 Task: Find connections with filter location Draa Ben Khedda with filter topic #Businessownerwith filter profile language French with filter current company Tata Play Ltd with filter school Veer Surendra Sai University Of Technology ( Formerly UCE ), Burla with filter industry Office Administration with filter service category Computer Repair with filter keywords title Electrical Engineer
Action: Mouse moved to (541, 74)
Screenshot: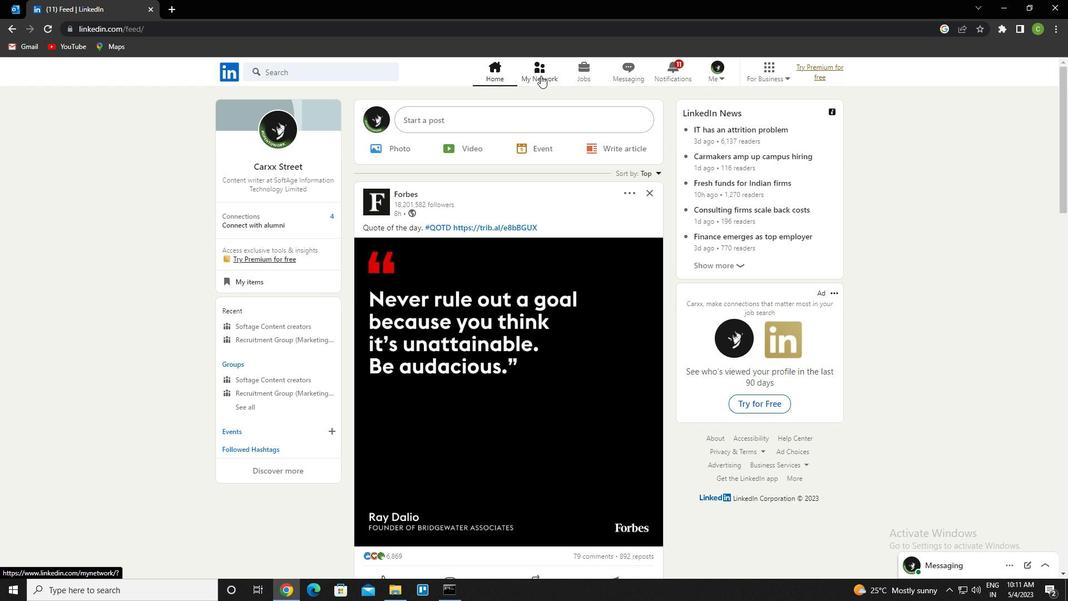 
Action: Mouse pressed left at (541, 74)
Screenshot: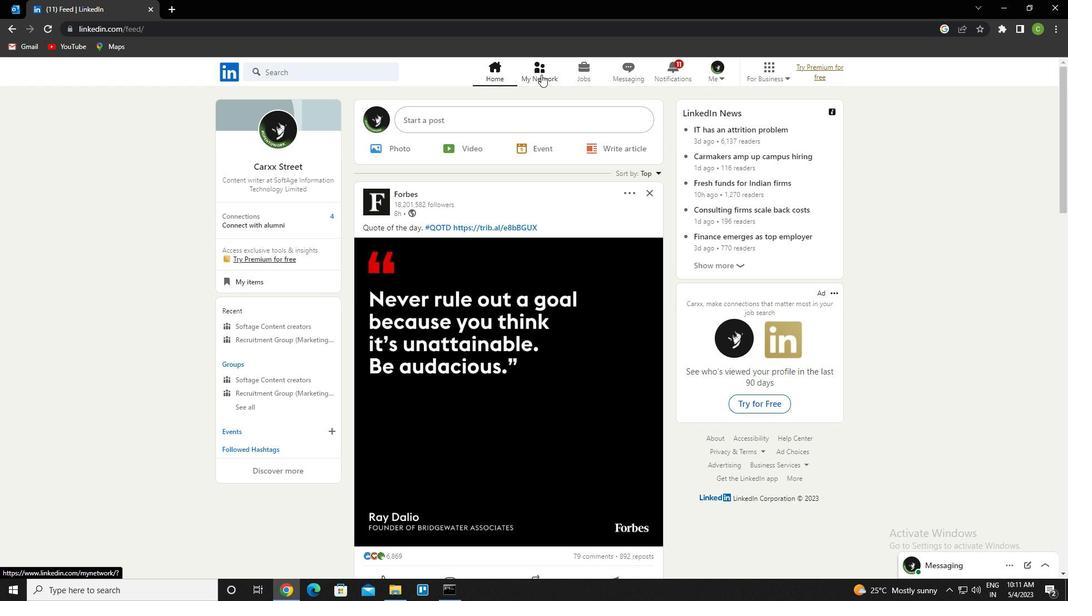 
Action: Mouse moved to (334, 139)
Screenshot: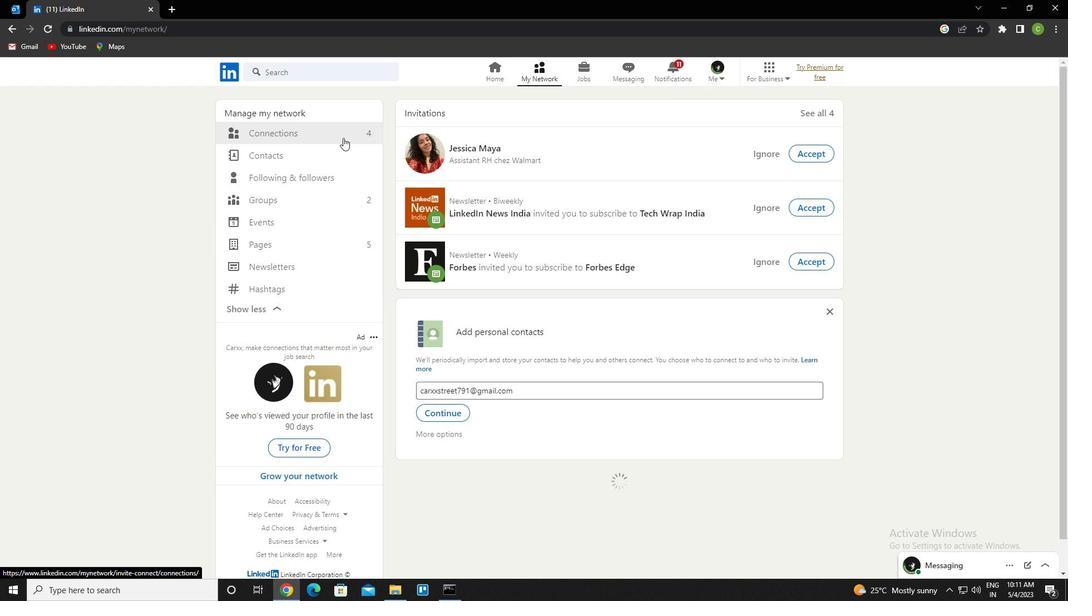 
Action: Mouse pressed left at (334, 139)
Screenshot: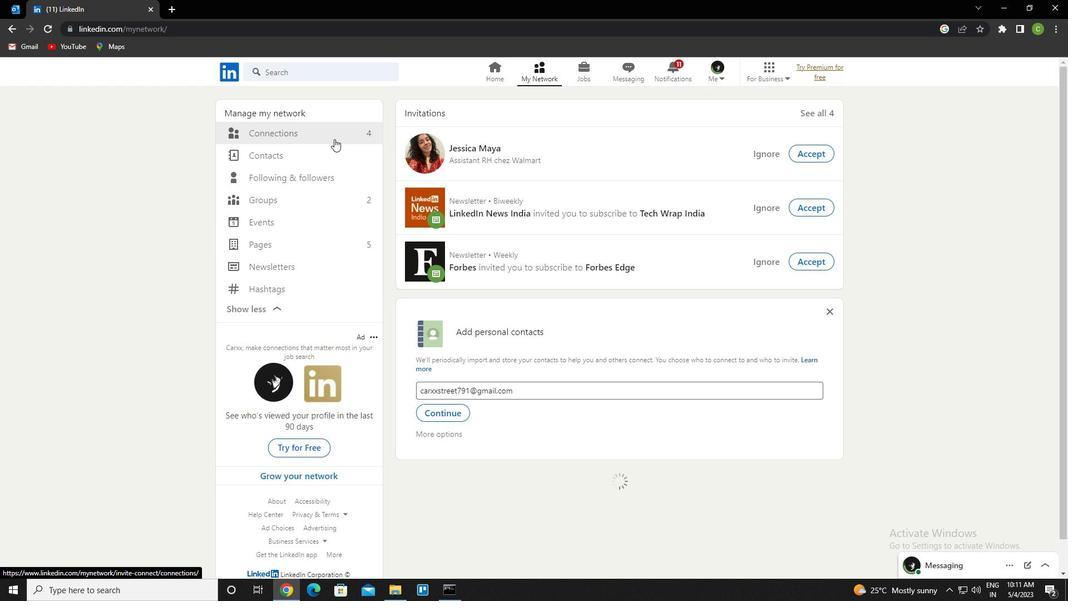 
Action: Mouse moved to (621, 134)
Screenshot: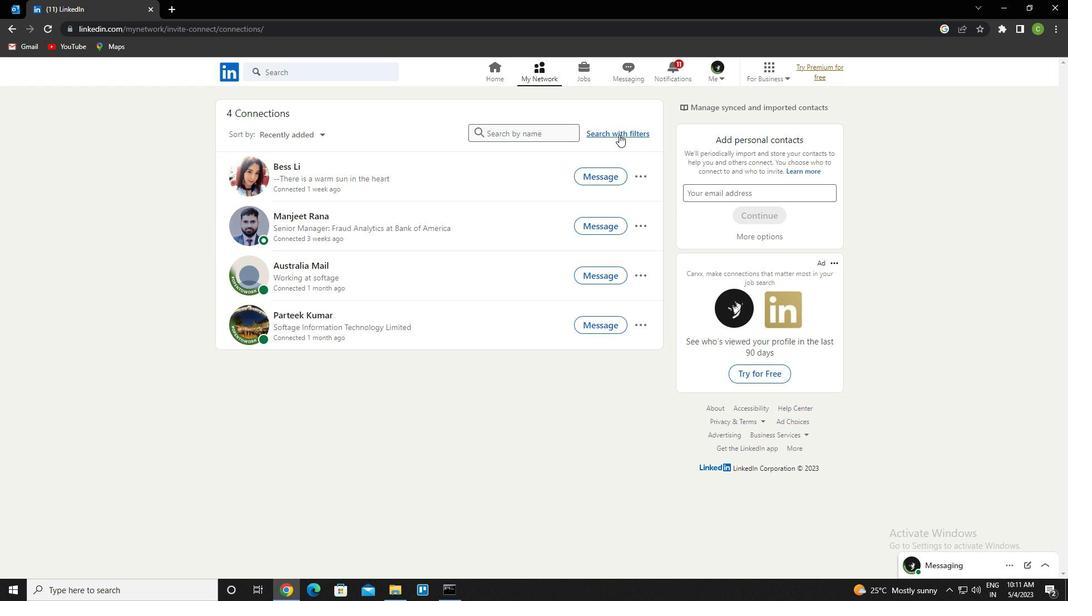 
Action: Mouse pressed left at (621, 134)
Screenshot: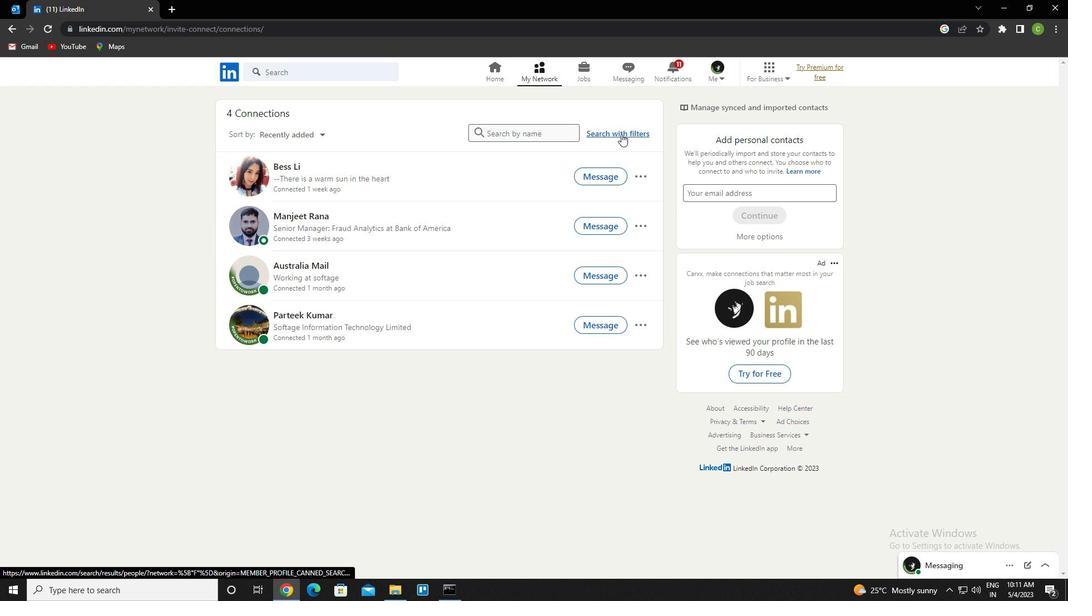 
Action: Mouse moved to (577, 105)
Screenshot: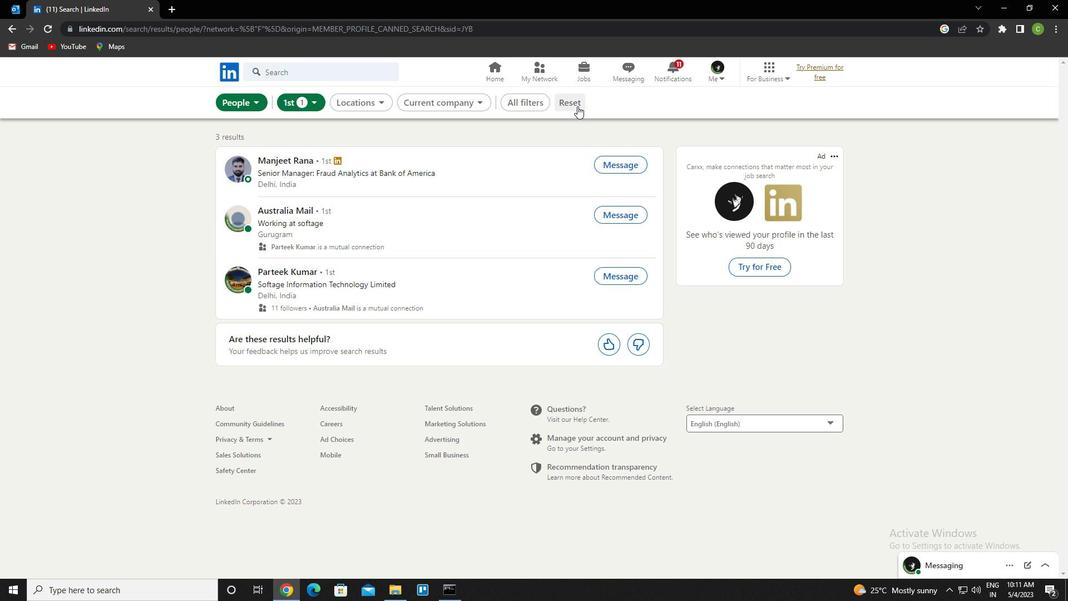 
Action: Mouse pressed left at (577, 105)
Screenshot: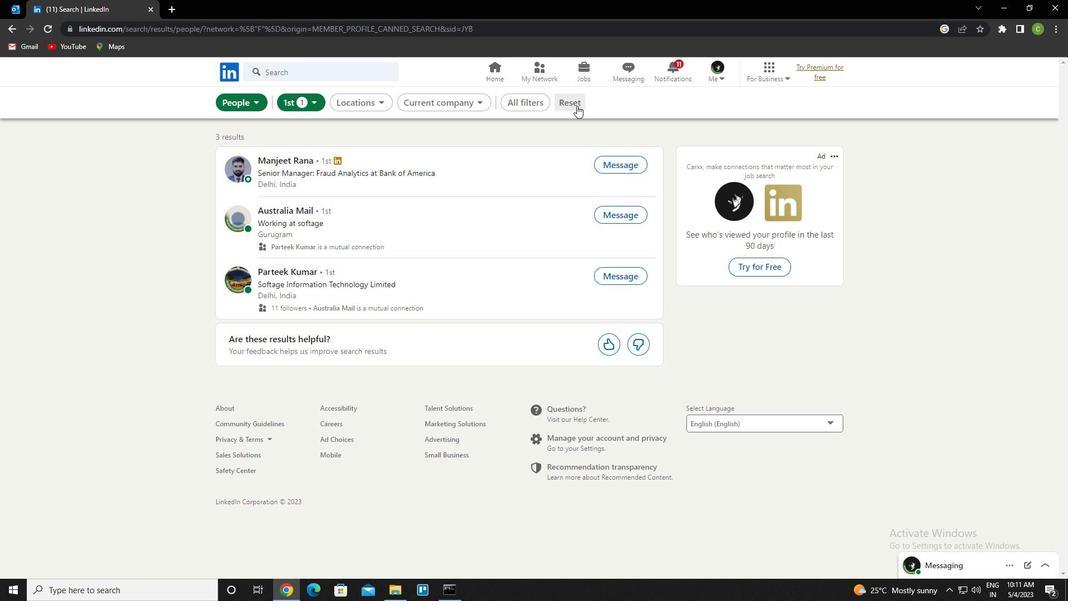 
Action: Mouse moved to (562, 105)
Screenshot: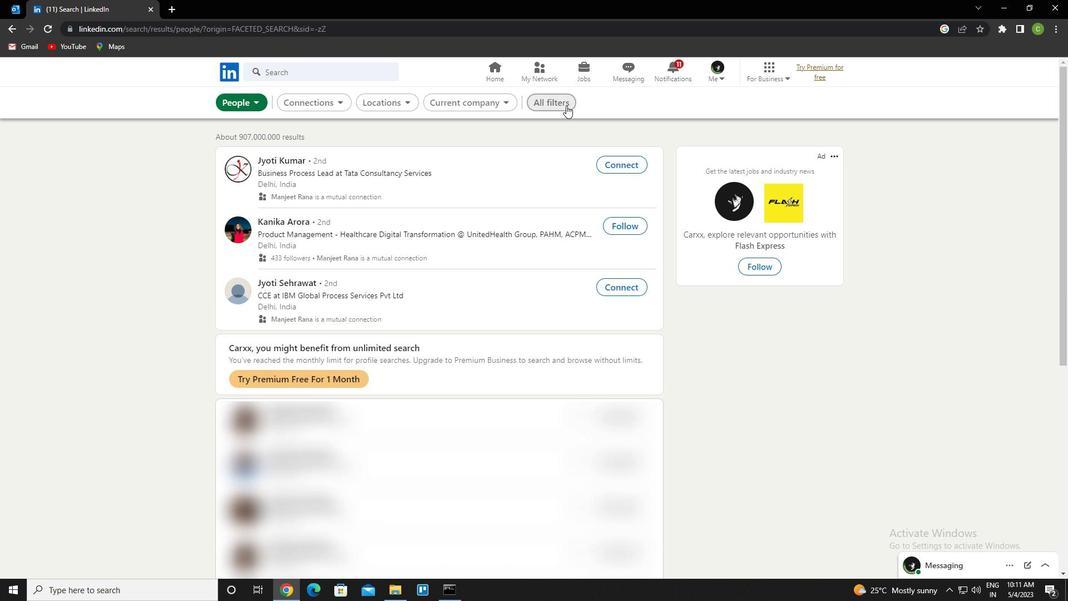 
Action: Mouse pressed left at (562, 105)
Screenshot: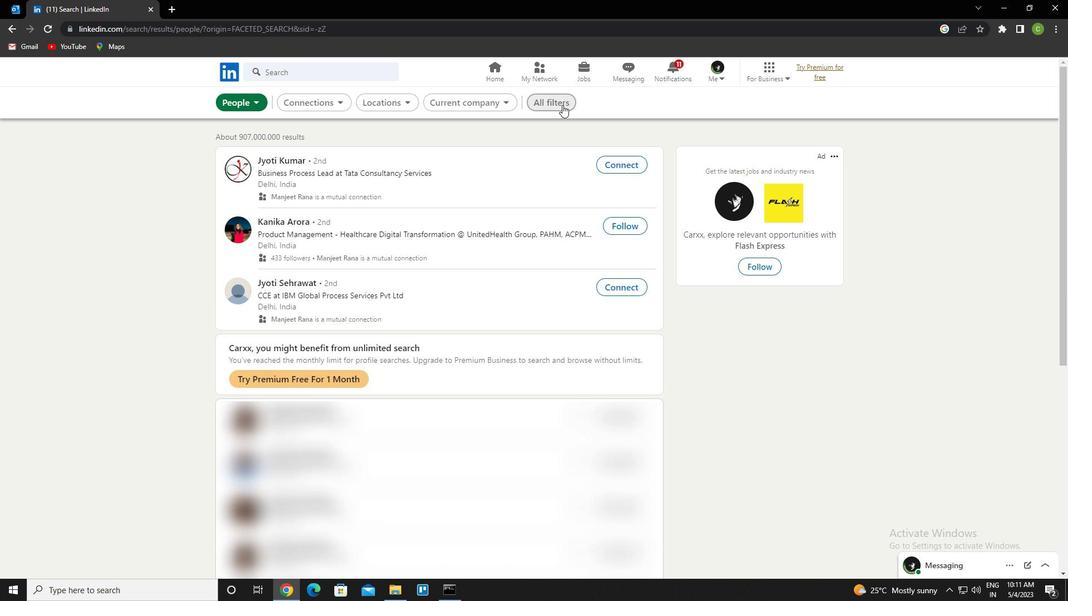 
Action: Mouse moved to (887, 298)
Screenshot: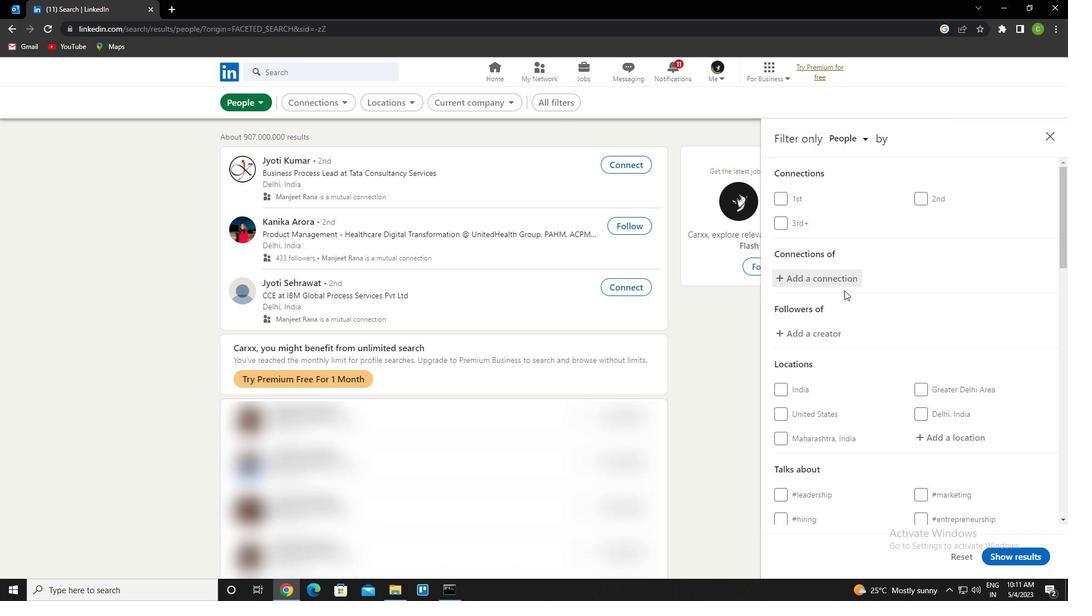 
Action: Mouse scrolled (887, 298) with delta (0, 0)
Screenshot: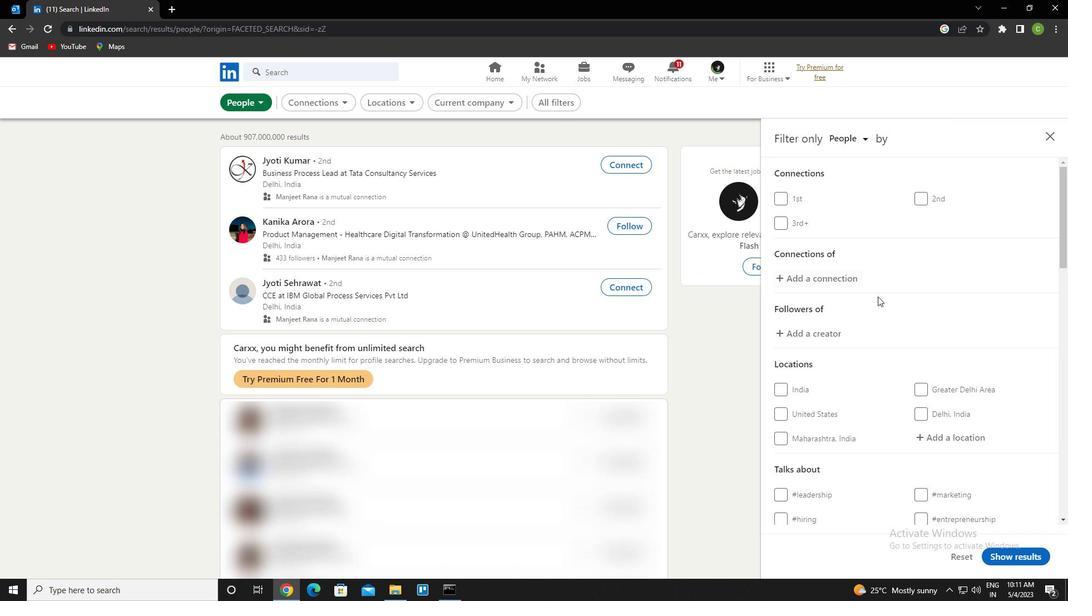 
Action: Mouse scrolled (887, 298) with delta (0, 0)
Screenshot: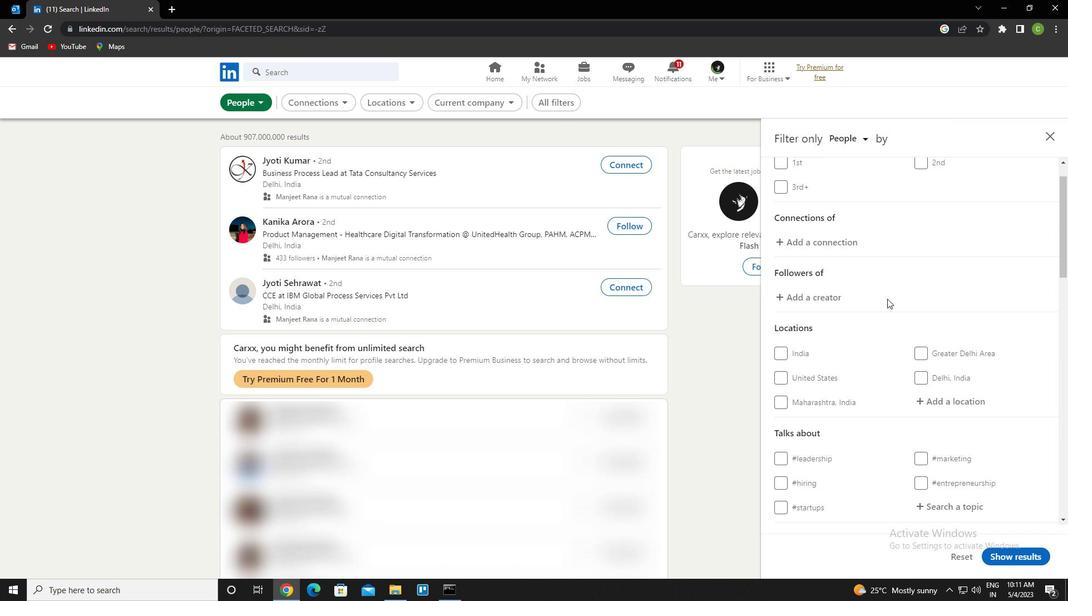 
Action: Mouse moved to (945, 328)
Screenshot: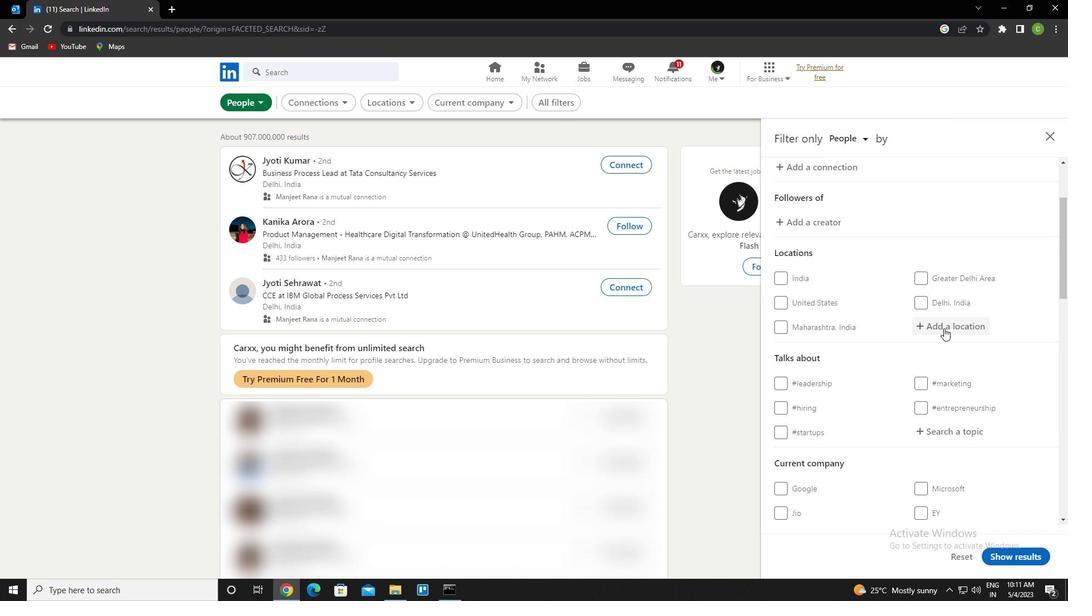 
Action: Mouse pressed left at (945, 328)
Screenshot: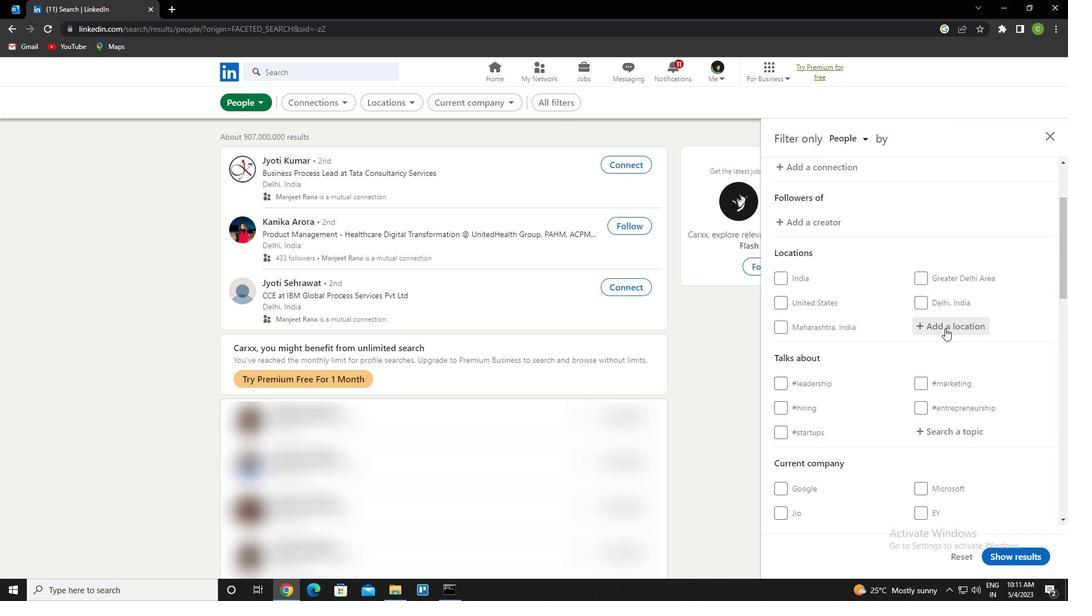 
Action: Key pressed <Key.caps_lock>
Screenshot: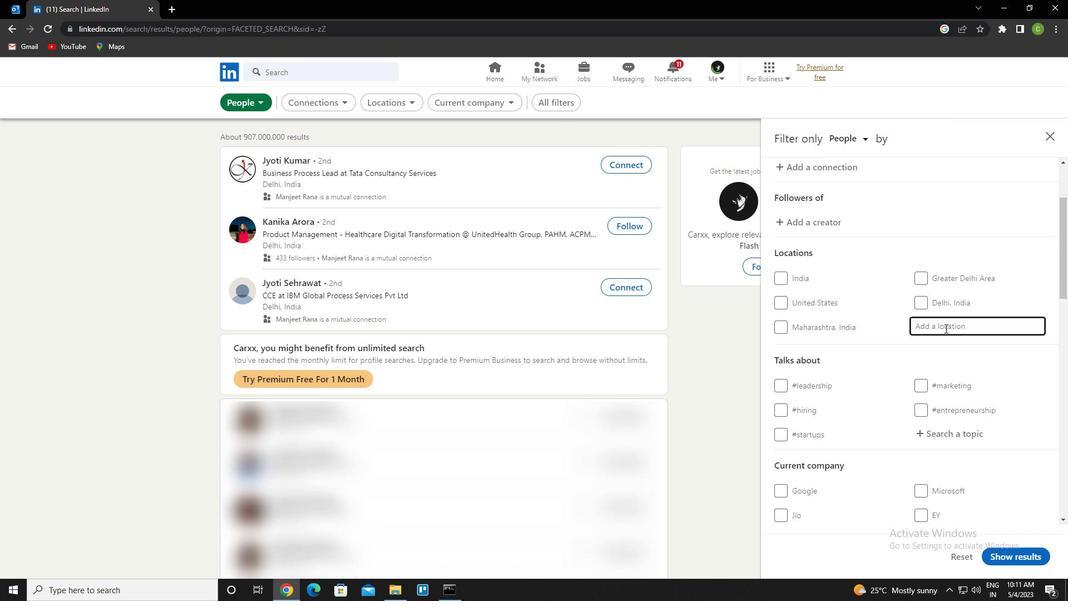
Action: Mouse moved to (946, 328)
Screenshot: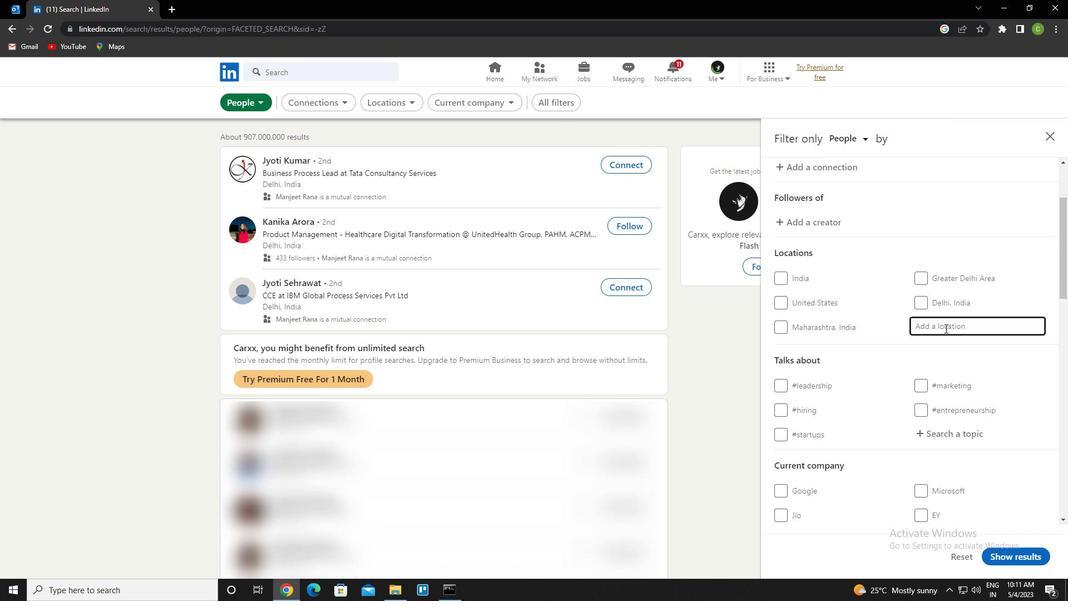 
Action: Key pressed d<Key.caps_lock>raa
Screenshot: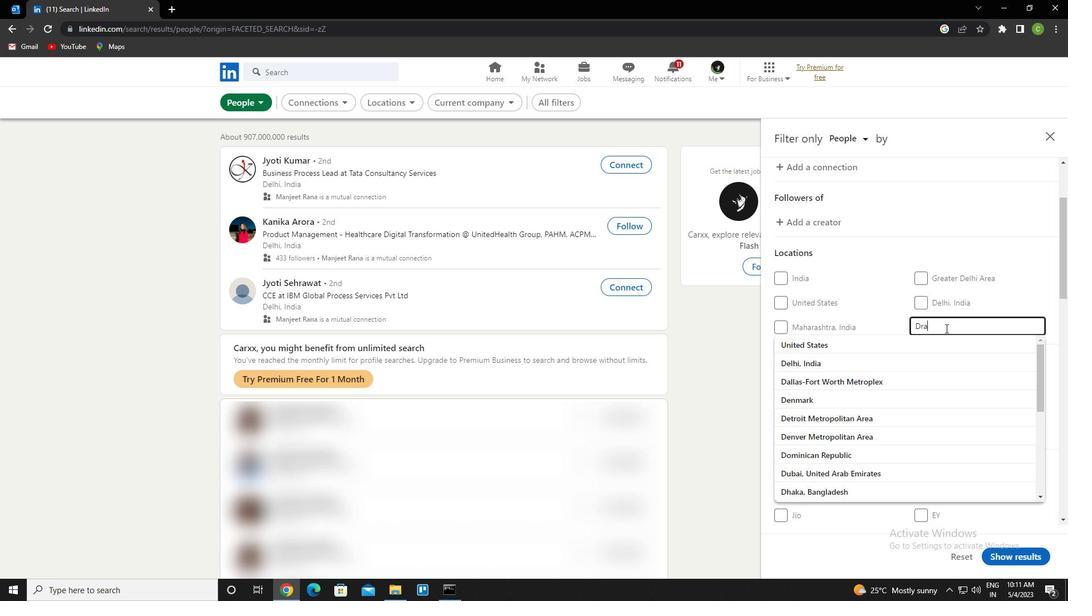 
Action: Mouse moved to (953, 323)
Screenshot: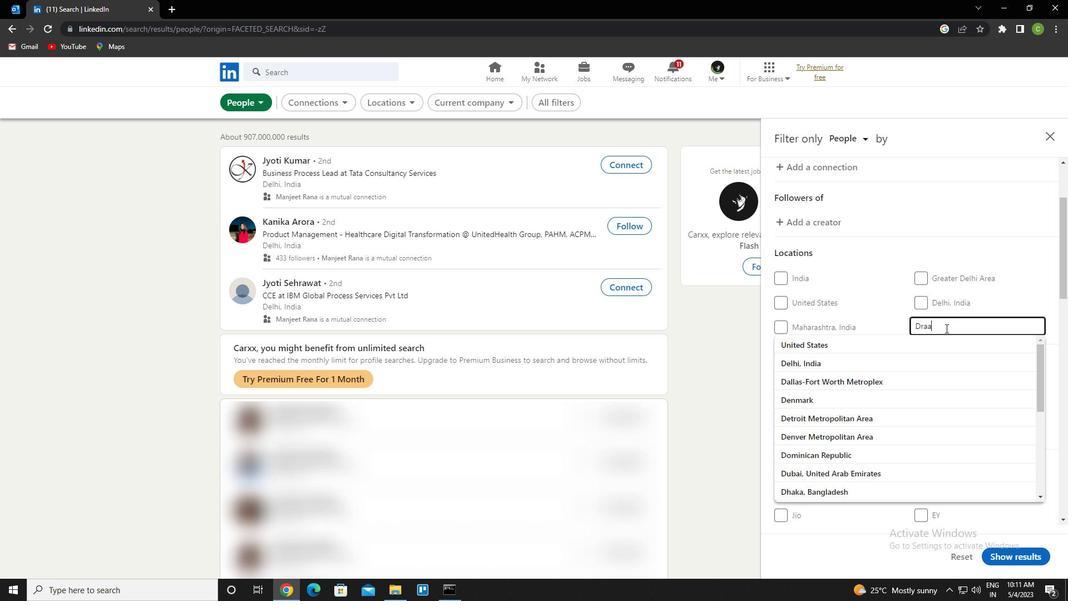 
Action: Key pressed <Key.space><Key.caps_lock>b<Key.caps_lock>en<Key.space><Key.caps_lock>k<Key.caps_lock>hedda<Key.down><Key.enter>
Screenshot: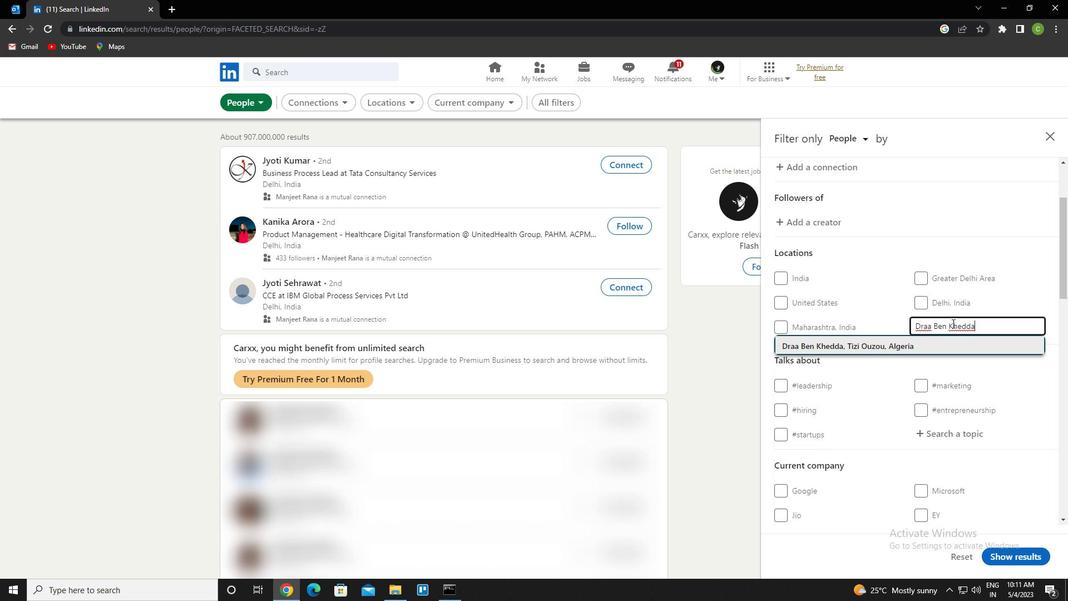
Action: Mouse moved to (923, 306)
Screenshot: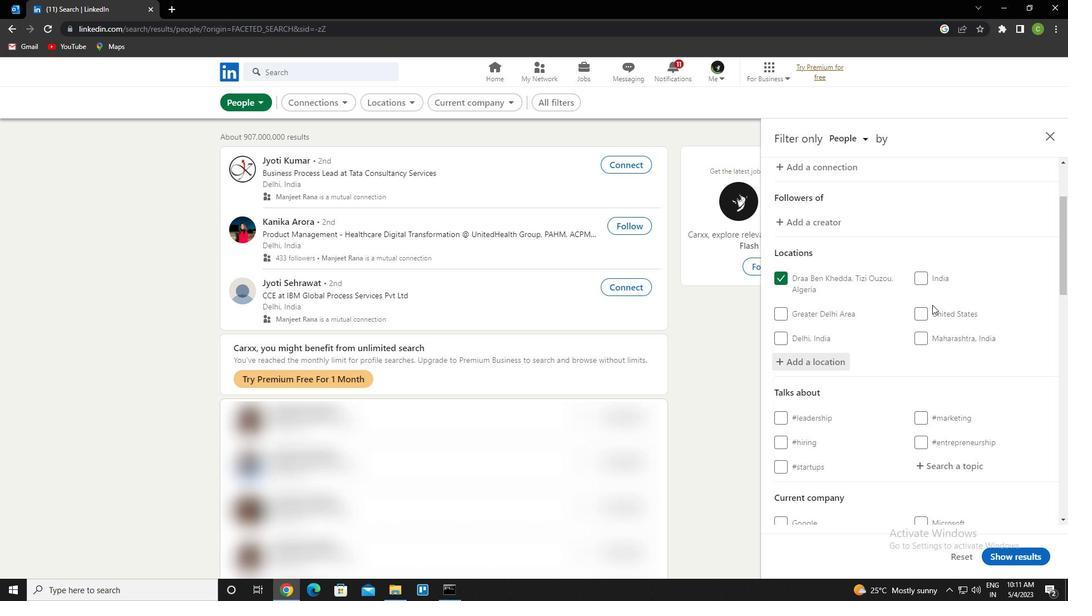 
Action: Mouse scrolled (923, 306) with delta (0, 0)
Screenshot: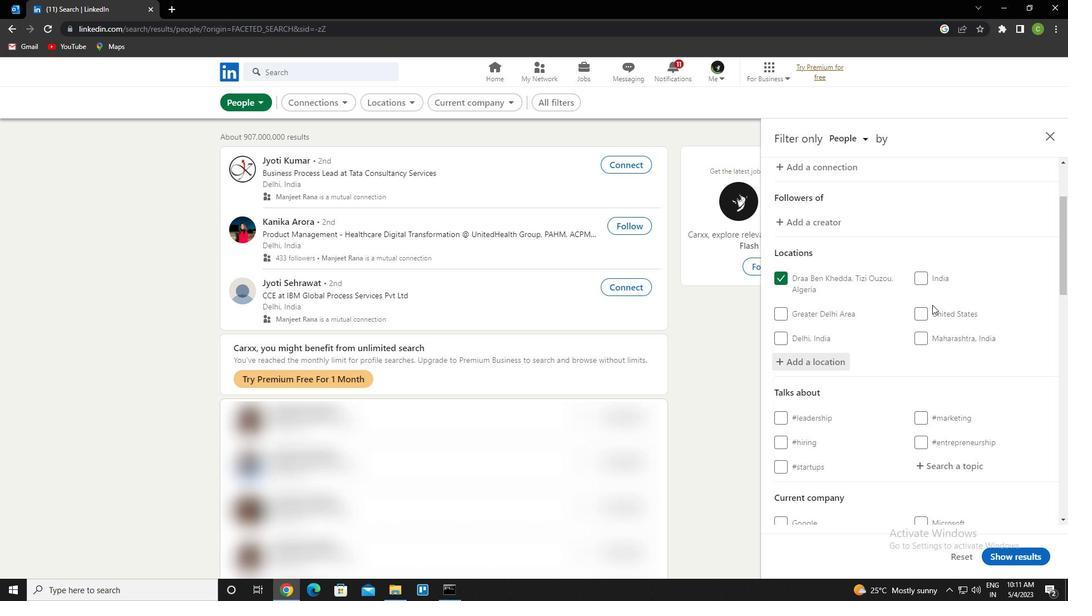 
Action: Mouse moved to (913, 308)
Screenshot: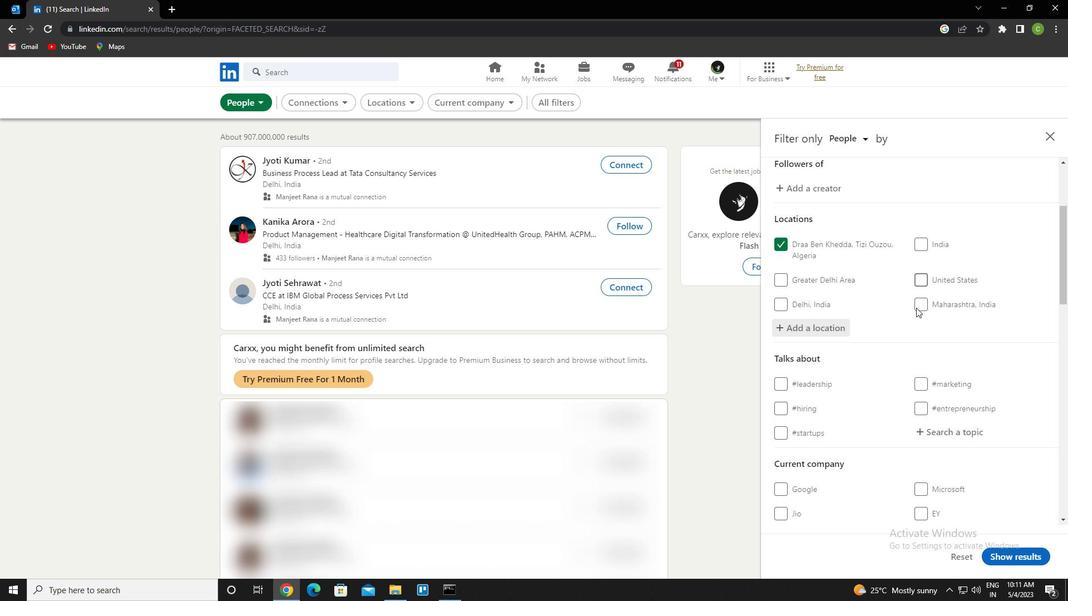 
Action: Mouse scrolled (913, 307) with delta (0, 0)
Screenshot: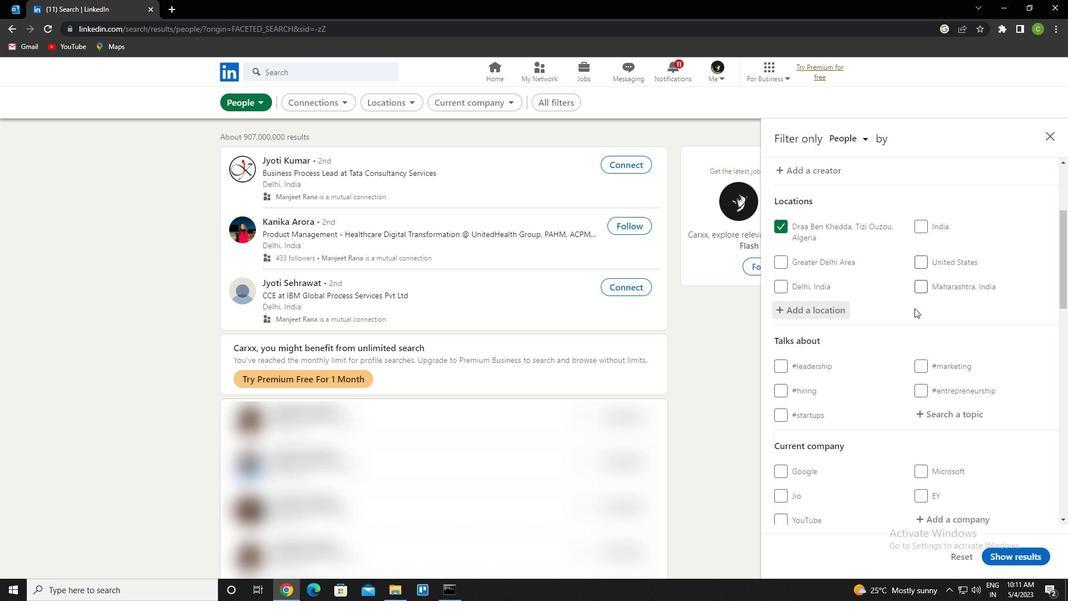 
Action: Mouse moved to (940, 349)
Screenshot: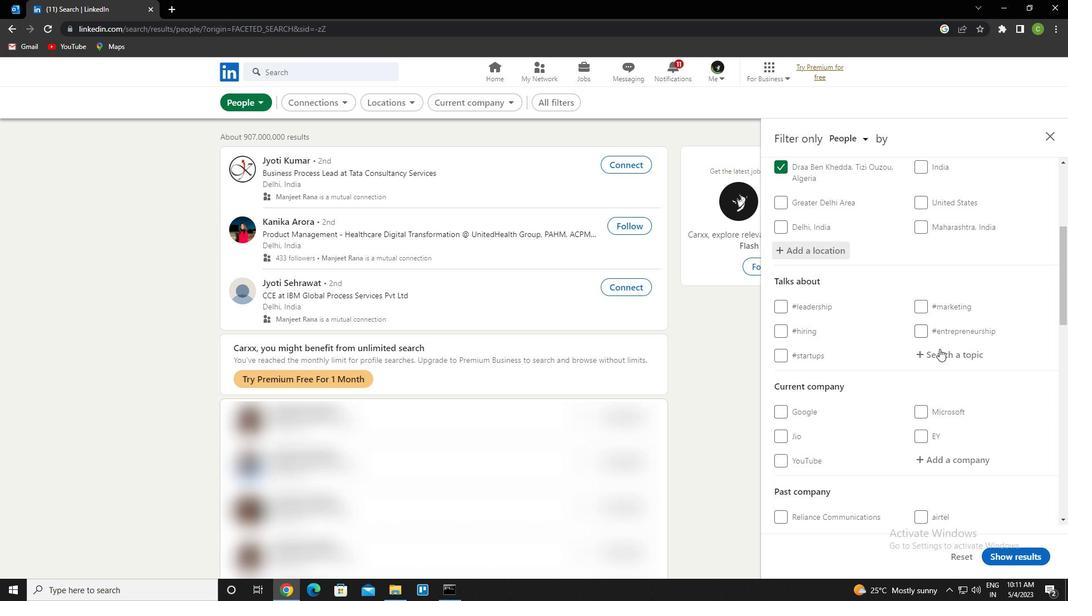 
Action: Mouse pressed left at (940, 349)
Screenshot: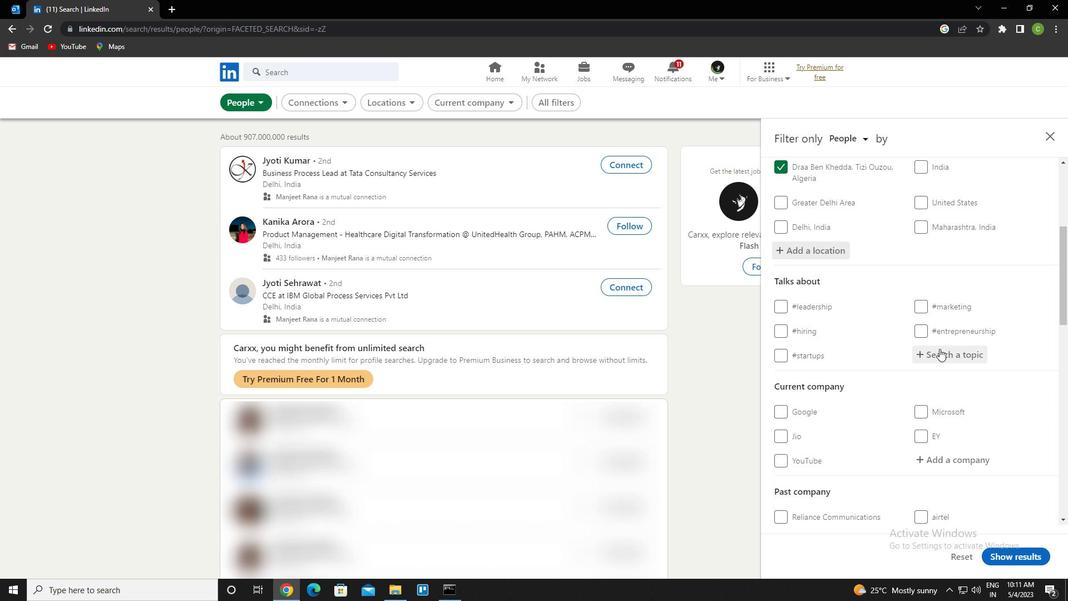 
Action: Key pressed <Key.caps_lock>b<Key.caps_lock>usinessowner<Key.down><Key.enter>
Screenshot: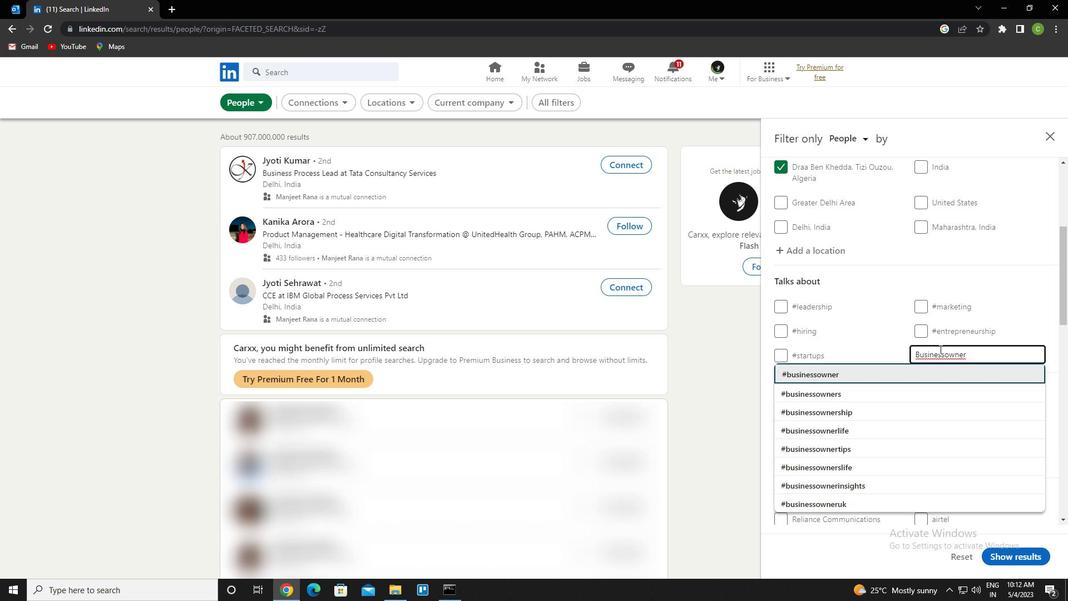 
Action: Mouse moved to (959, 339)
Screenshot: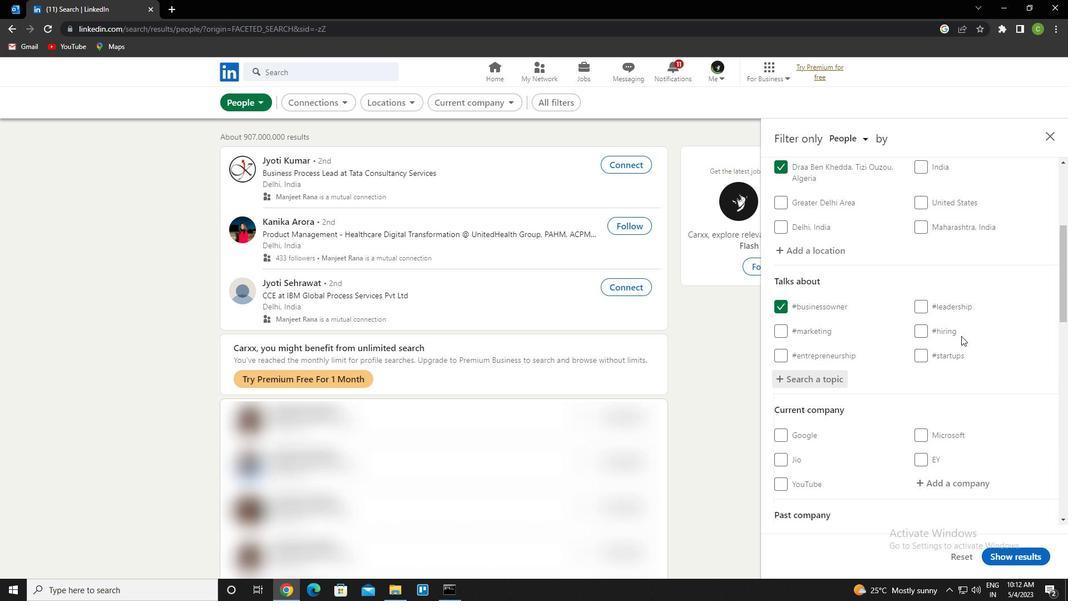 
Action: Mouse scrolled (959, 339) with delta (0, 0)
Screenshot: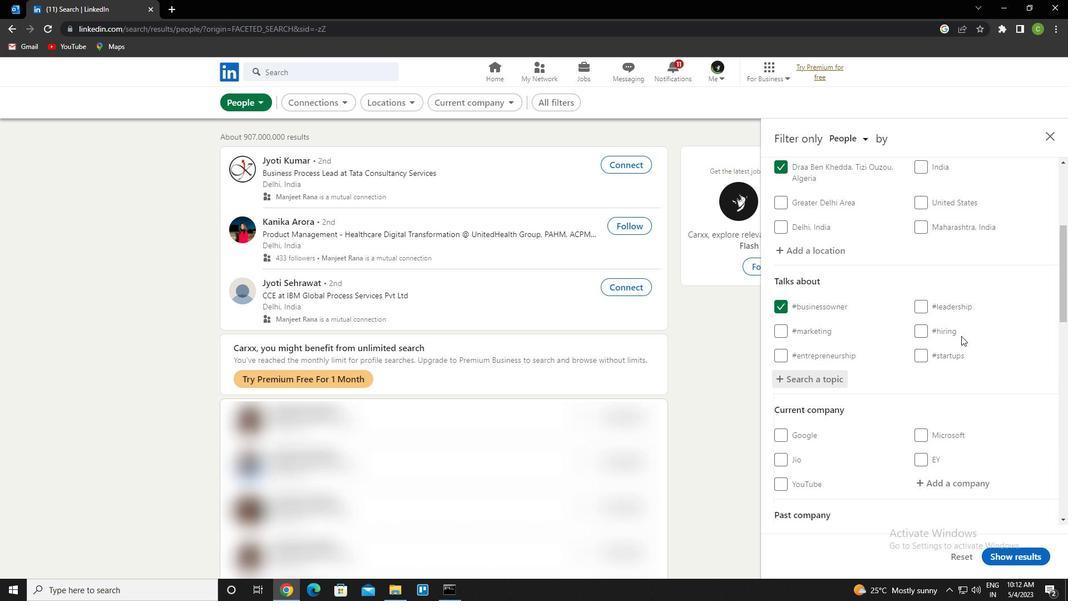 
Action: Mouse scrolled (959, 339) with delta (0, 0)
Screenshot: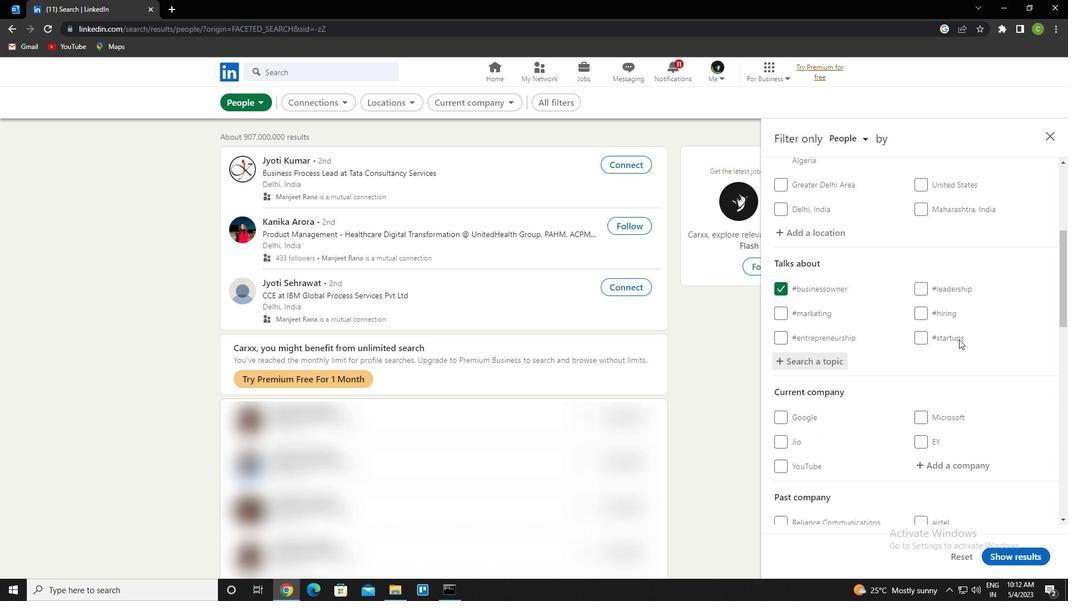 
Action: Mouse scrolled (959, 339) with delta (0, 0)
Screenshot: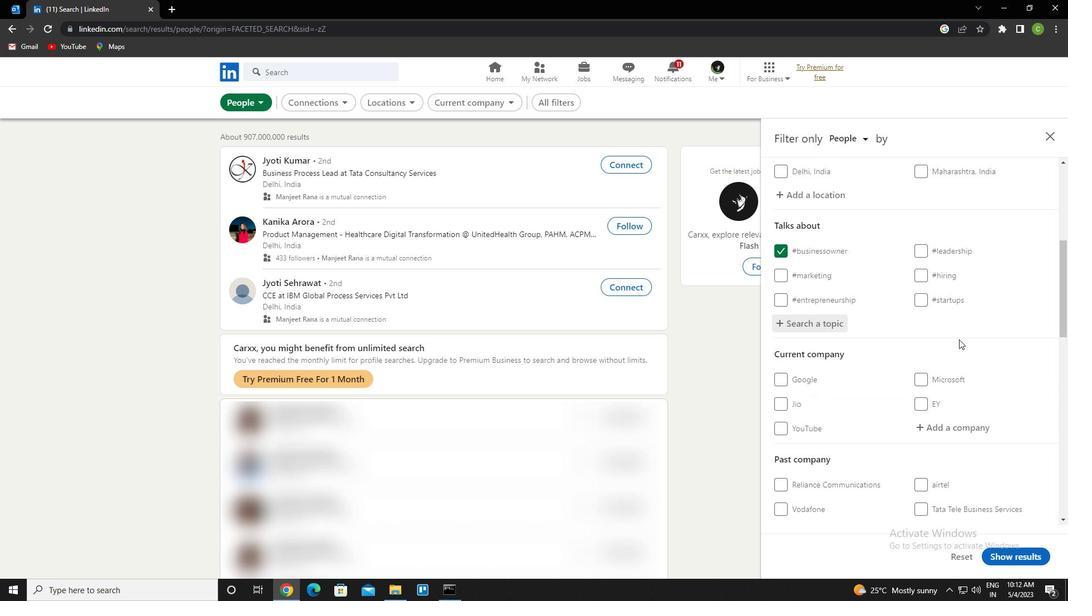 
Action: Mouse scrolled (959, 339) with delta (0, 0)
Screenshot: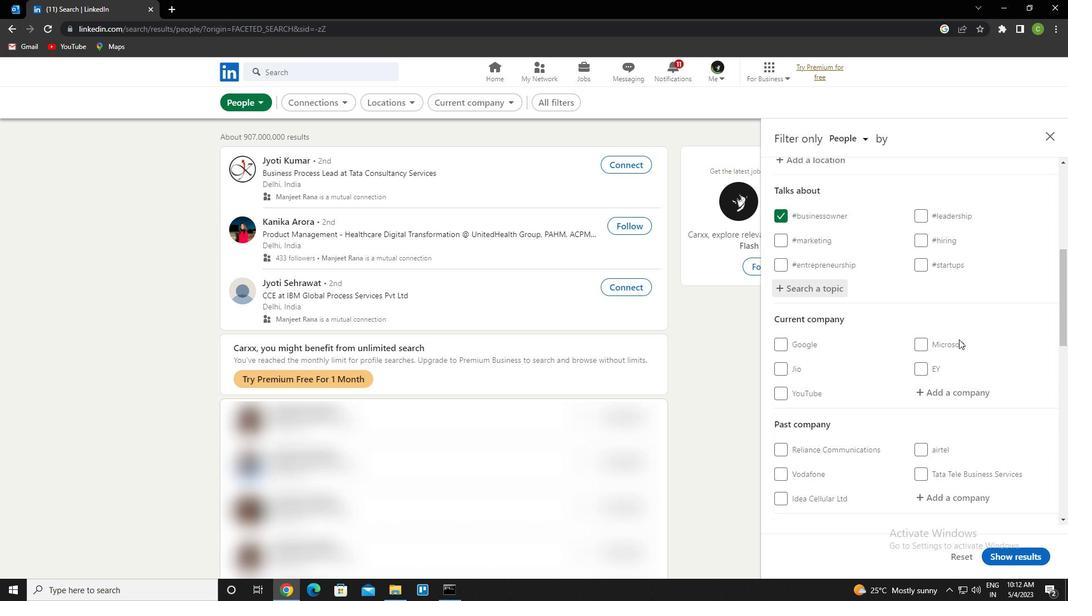
Action: Mouse scrolled (959, 339) with delta (0, 0)
Screenshot: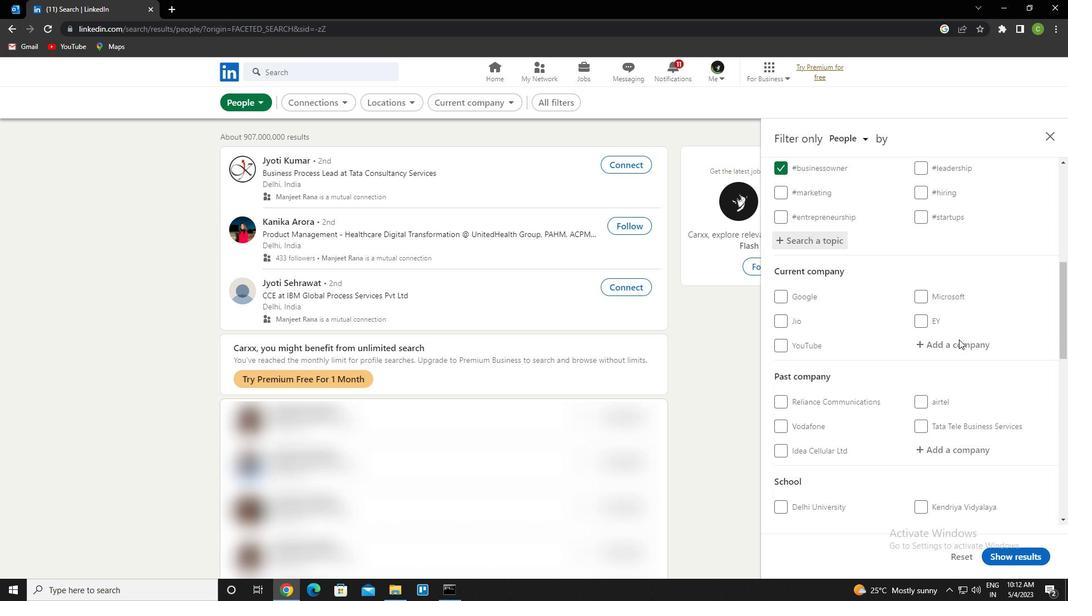 
Action: Mouse scrolled (959, 339) with delta (0, 0)
Screenshot: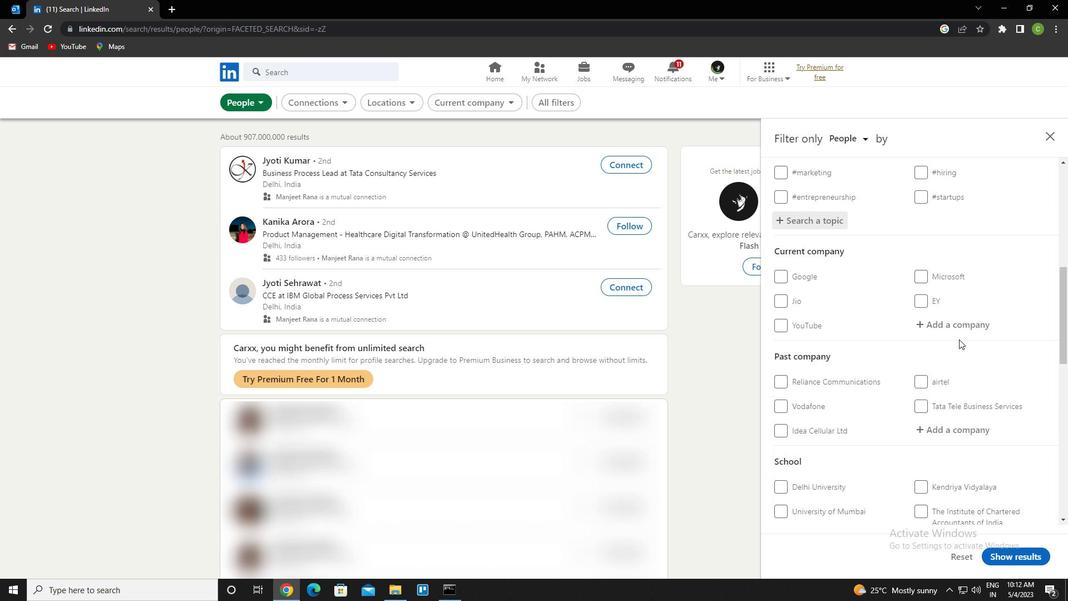 
Action: Mouse scrolled (959, 339) with delta (0, 0)
Screenshot: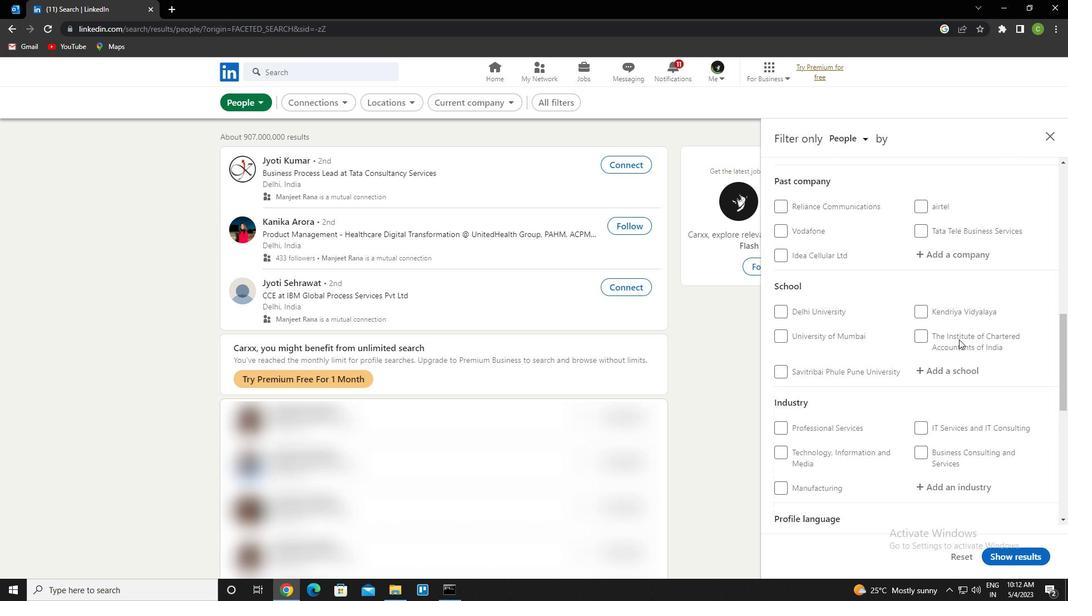 
Action: Mouse scrolled (959, 339) with delta (0, 0)
Screenshot: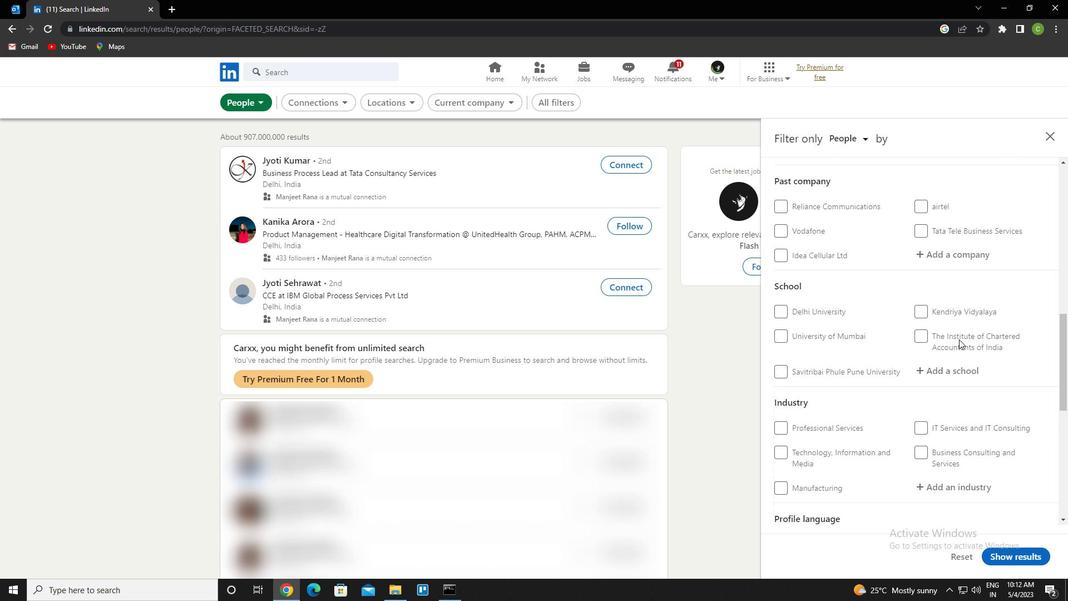 
Action: Mouse scrolled (959, 339) with delta (0, 0)
Screenshot: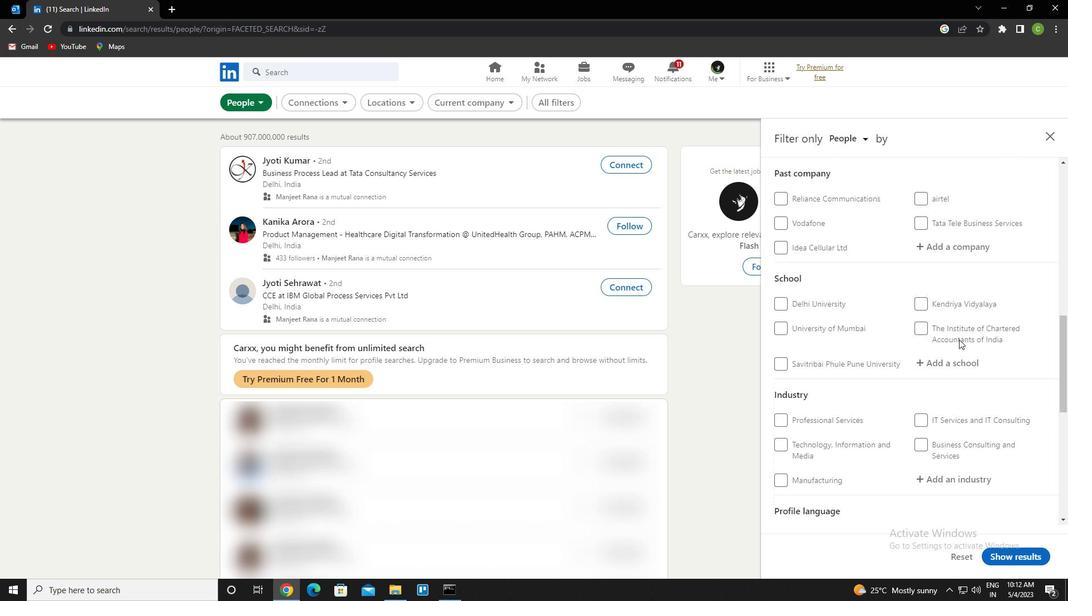 
Action: Mouse scrolled (959, 339) with delta (0, 0)
Screenshot: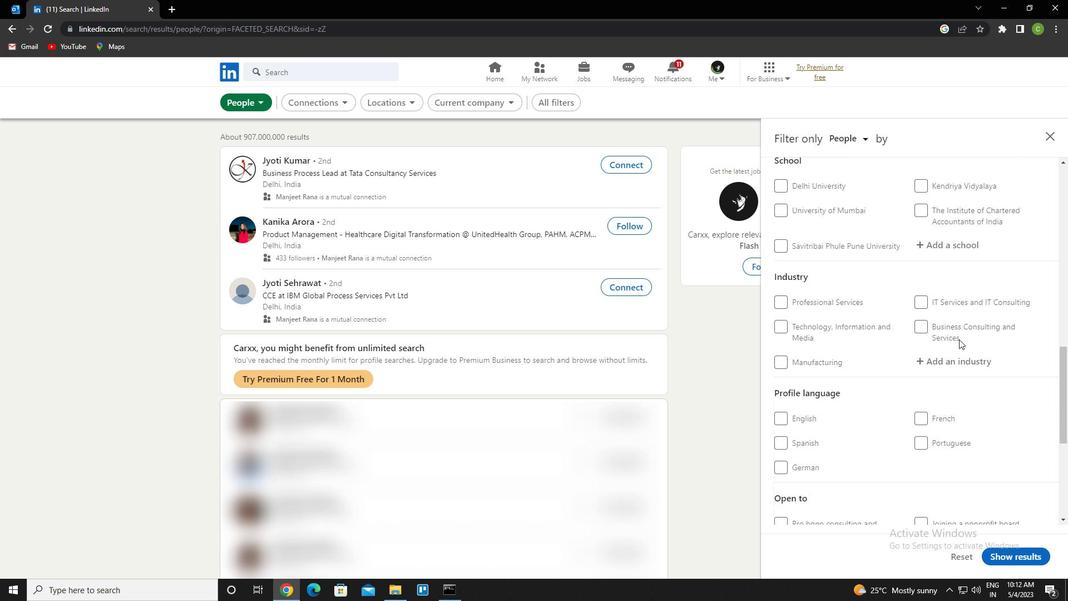 
Action: Mouse moved to (920, 320)
Screenshot: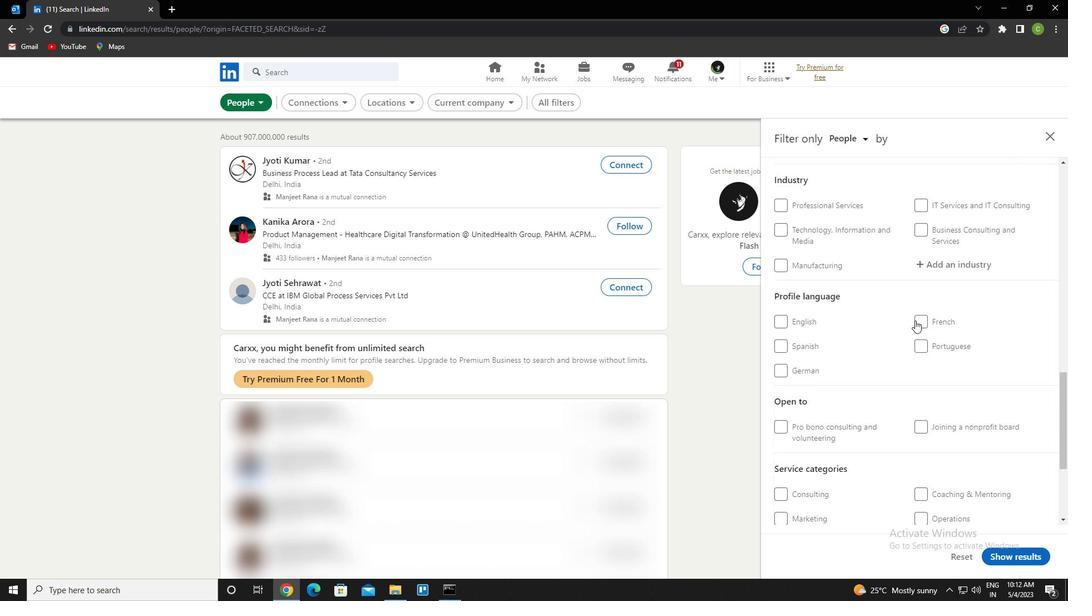 
Action: Mouse pressed left at (920, 320)
Screenshot: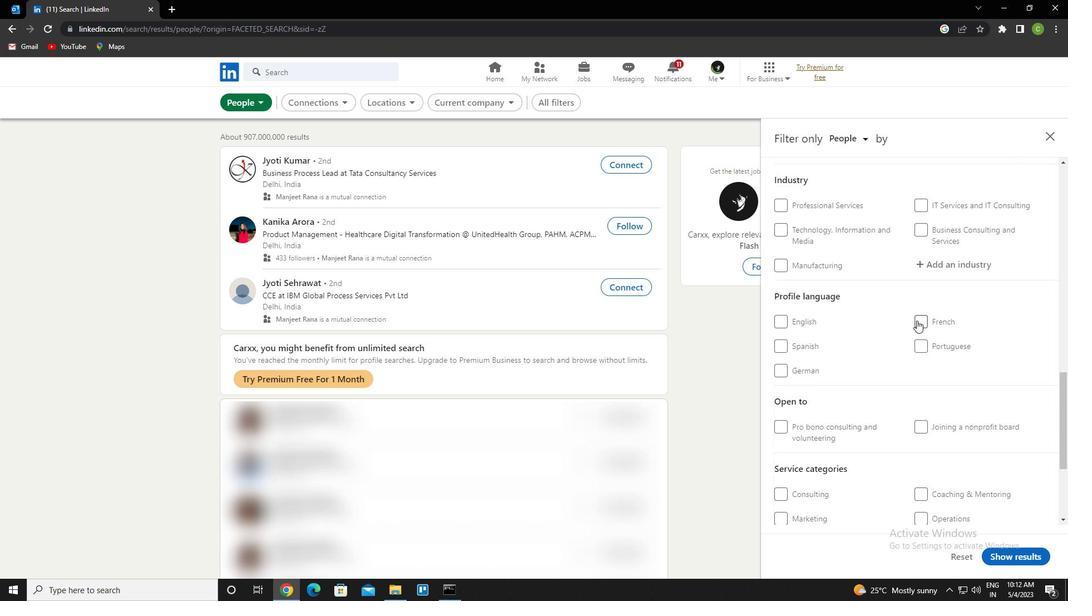 
Action: Mouse moved to (889, 293)
Screenshot: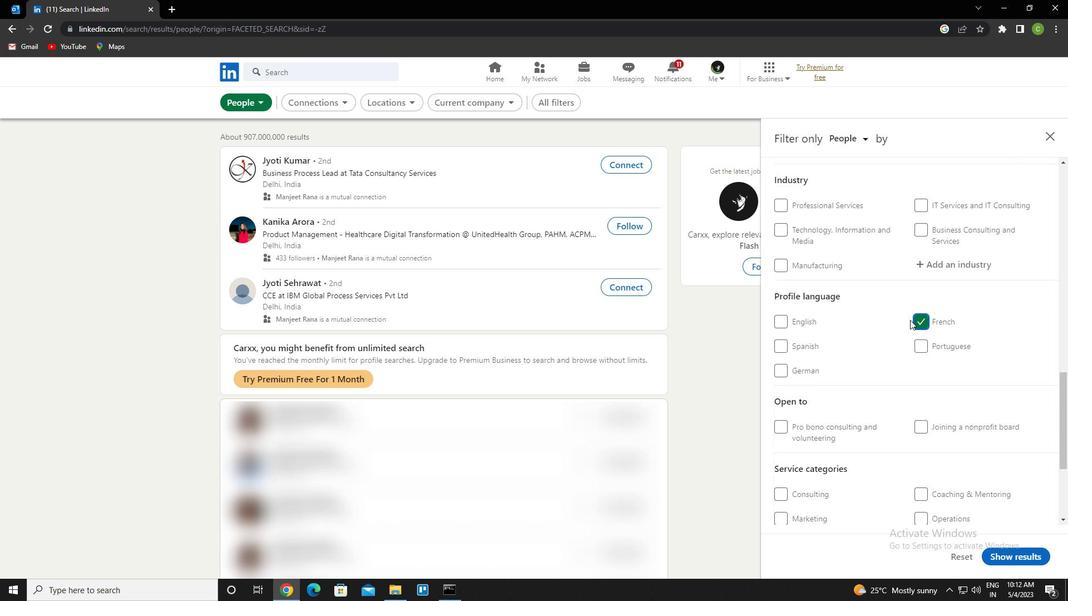 
Action: Mouse scrolled (889, 293) with delta (0, 0)
Screenshot: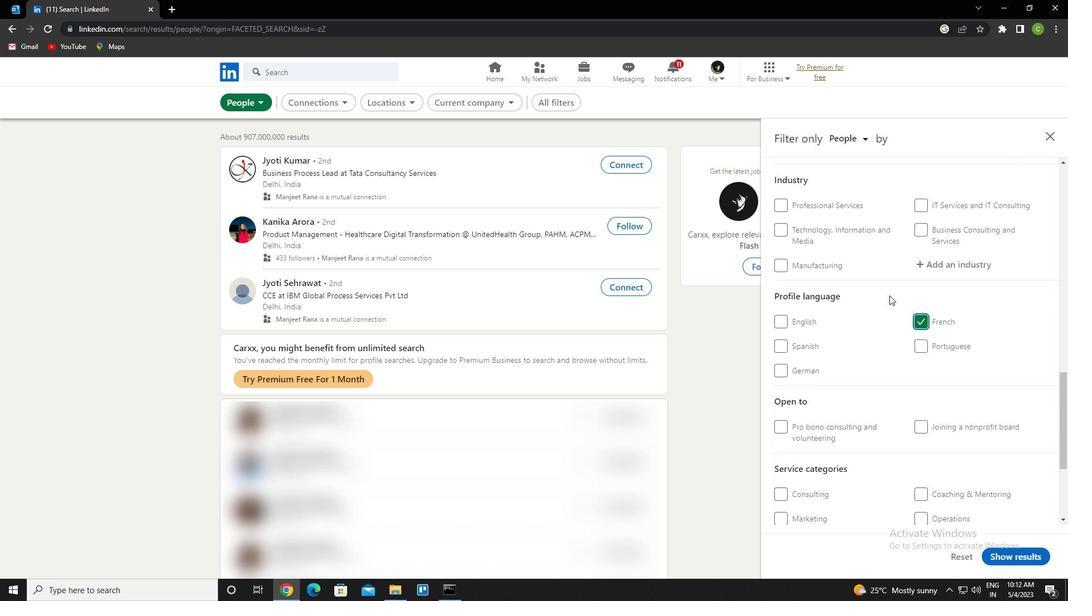 
Action: Mouse scrolled (889, 293) with delta (0, 0)
Screenshot: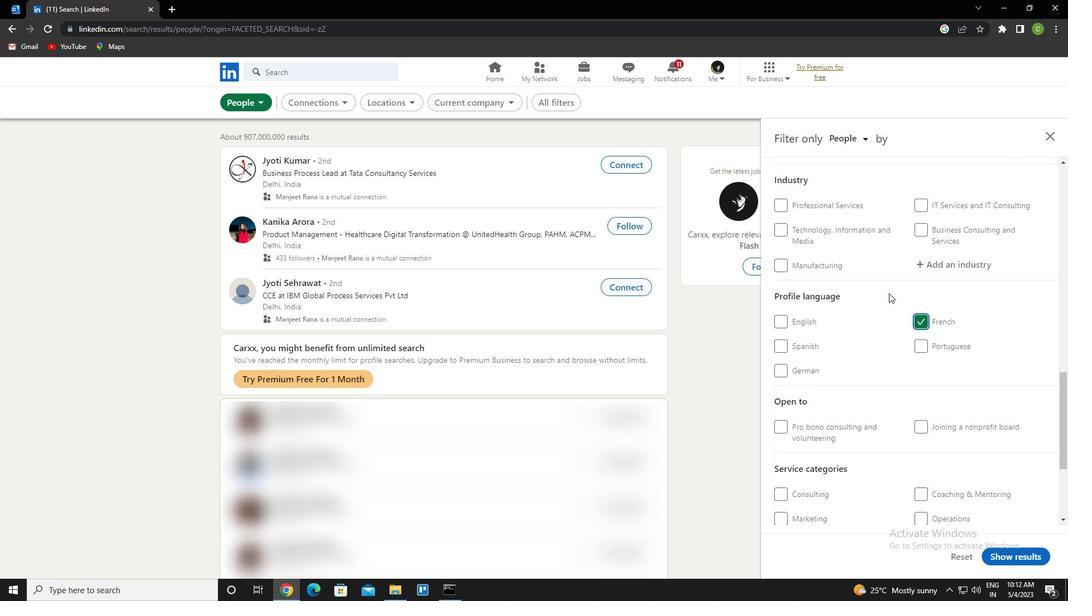 
Action: Mouse scrolled (889, 293) with delta (0, 0)
Screenshot: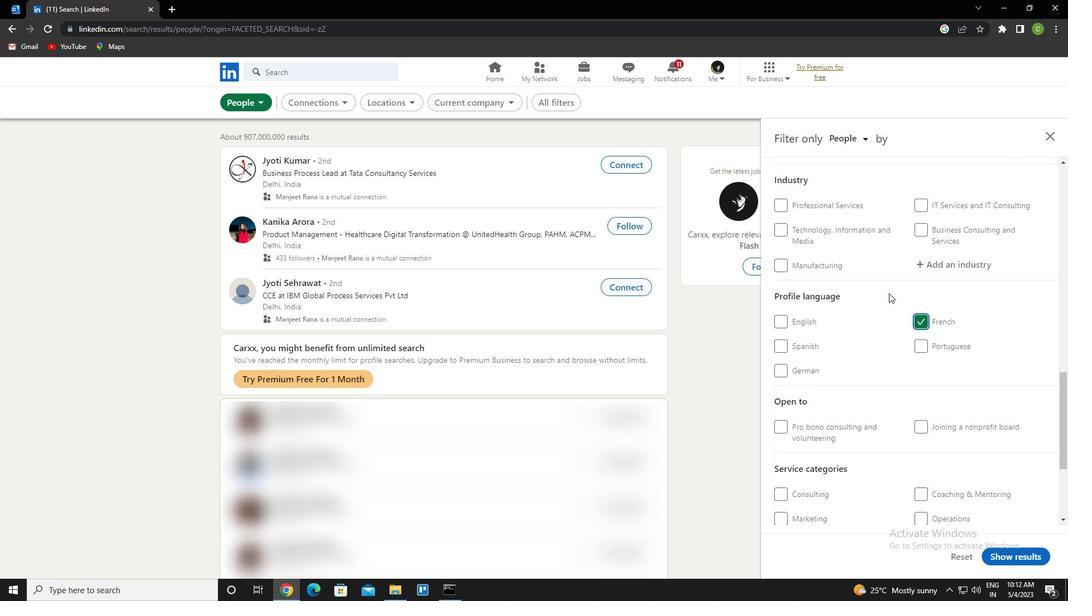
Action: Mouse scrolled (889, 293) with delta (0, 0)
Screenshot: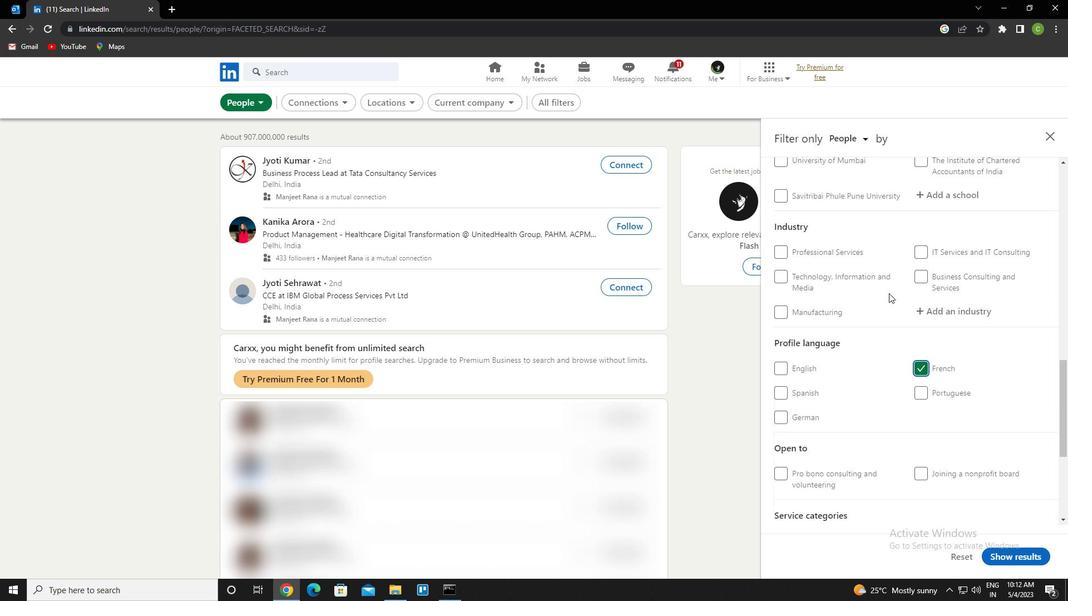
Action: Mouse scrolled (889, 293) with delta (0, 0)
Screenshot: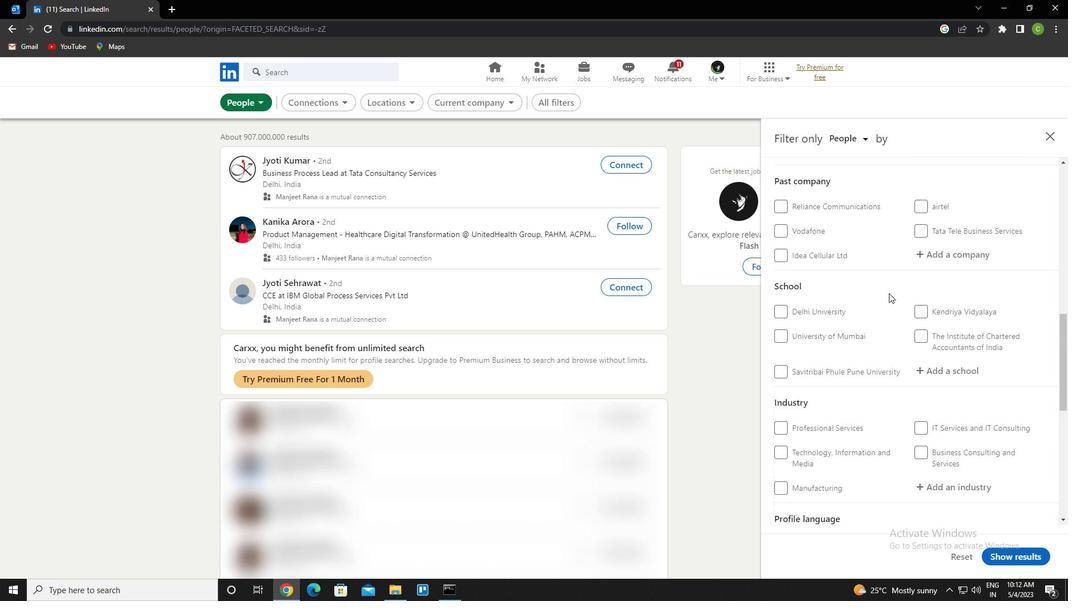 
Action: Mouse scrolled (889, 293) with delta (0, 0)
Screenshot: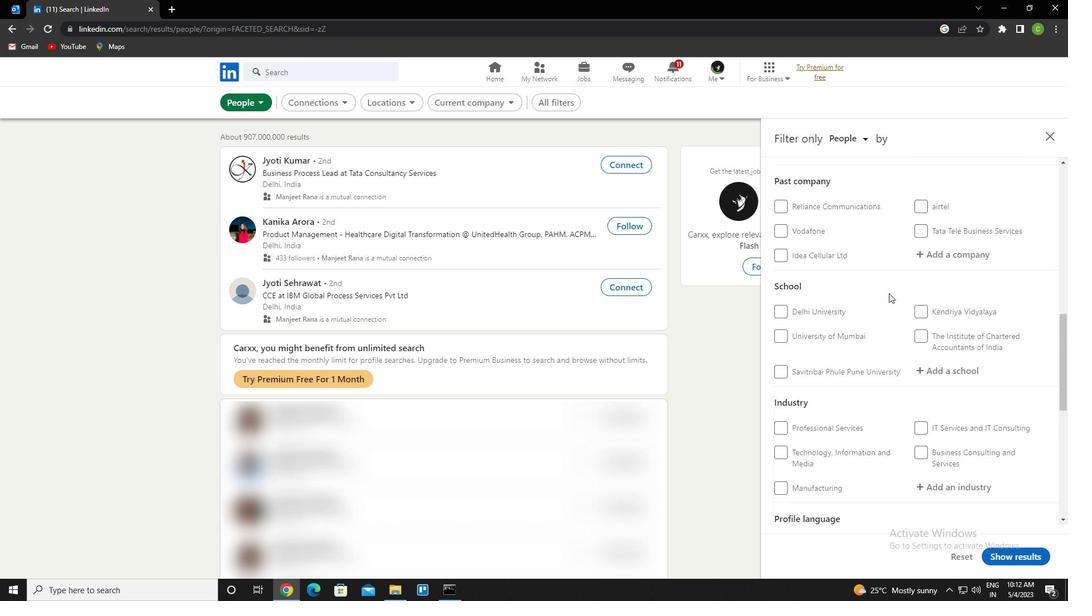 
Action: Mouse scrolled (889, 293) with delta (0, 0)
Screenshot: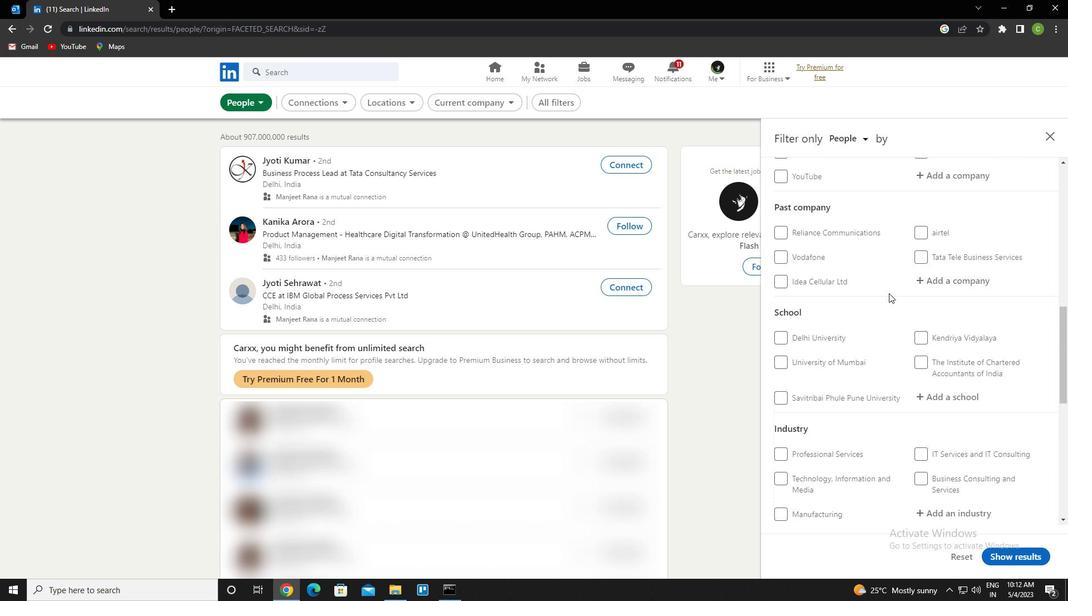 
Action: Mouse scrolled (889, 293) with delta (0, 0)
Screenshot: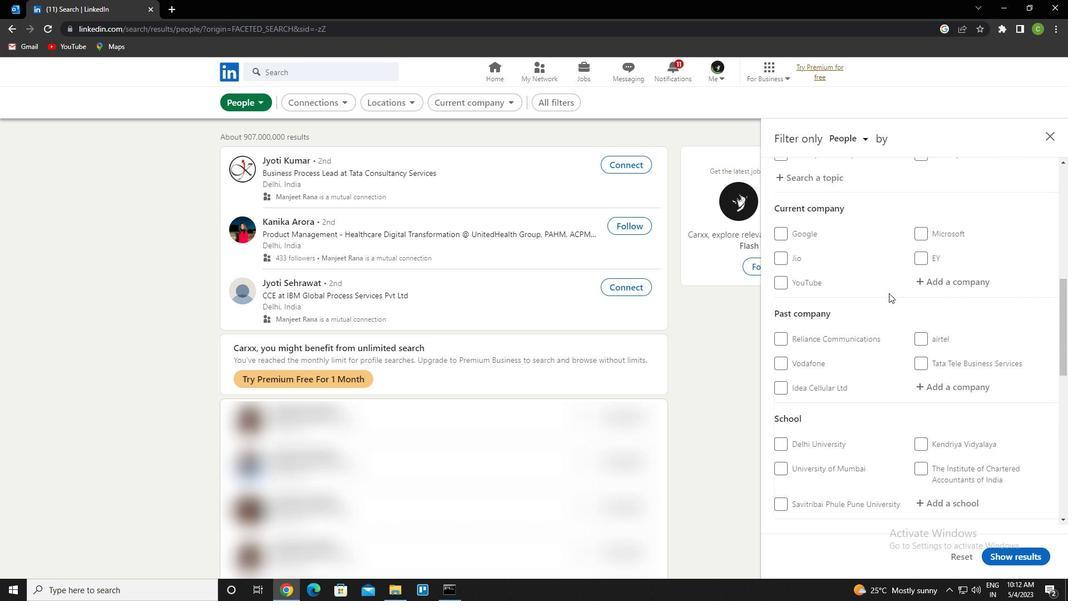 
Action: Mouse moved to (906, 326)
Screenshot: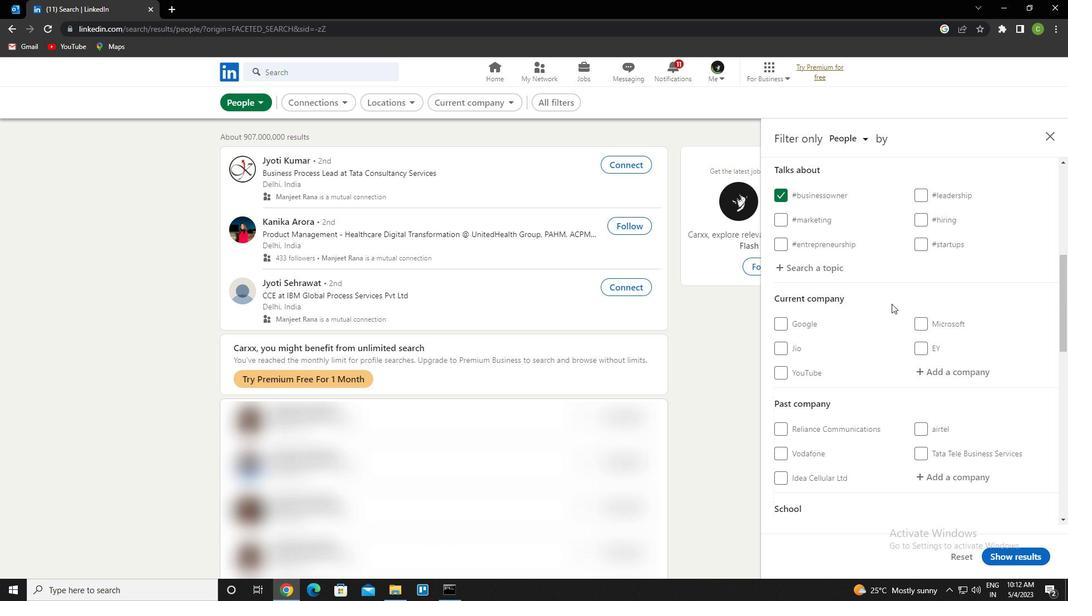 
Action: Mouse scrolled (906, 326) with delta (0, 0)
Screenshot: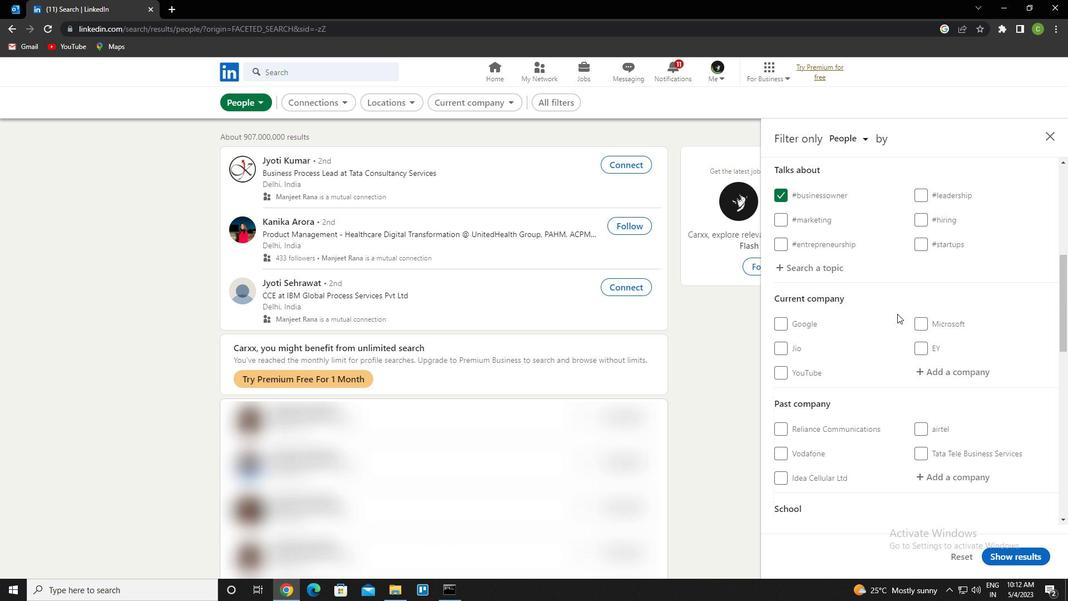 
Action: Mouse moved to (979, 315)
Screenshot: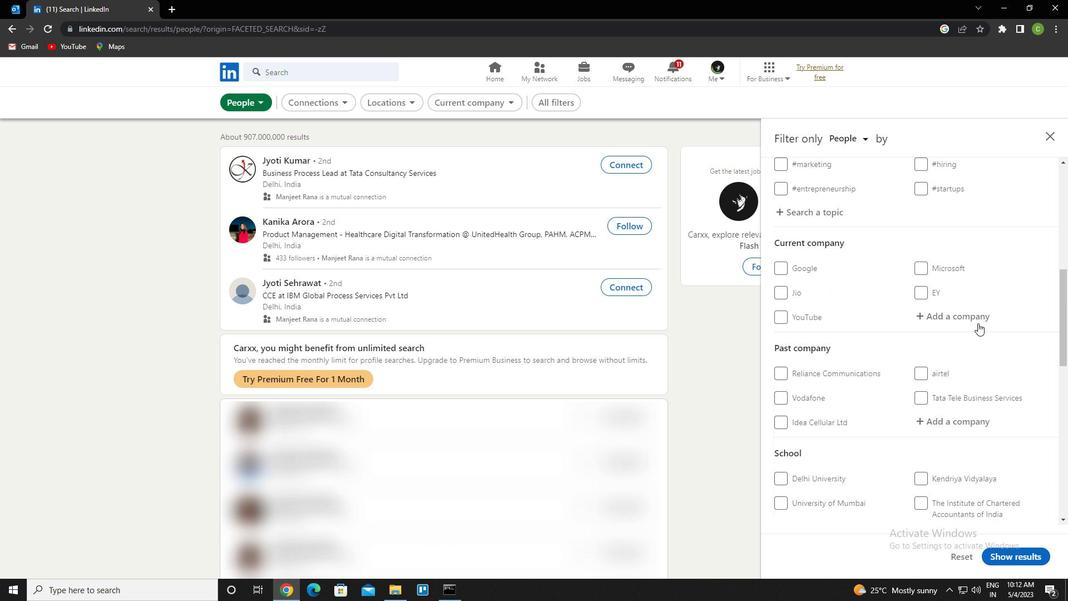 
Action: Mouse pressed left at (979, 315)
Screenshot: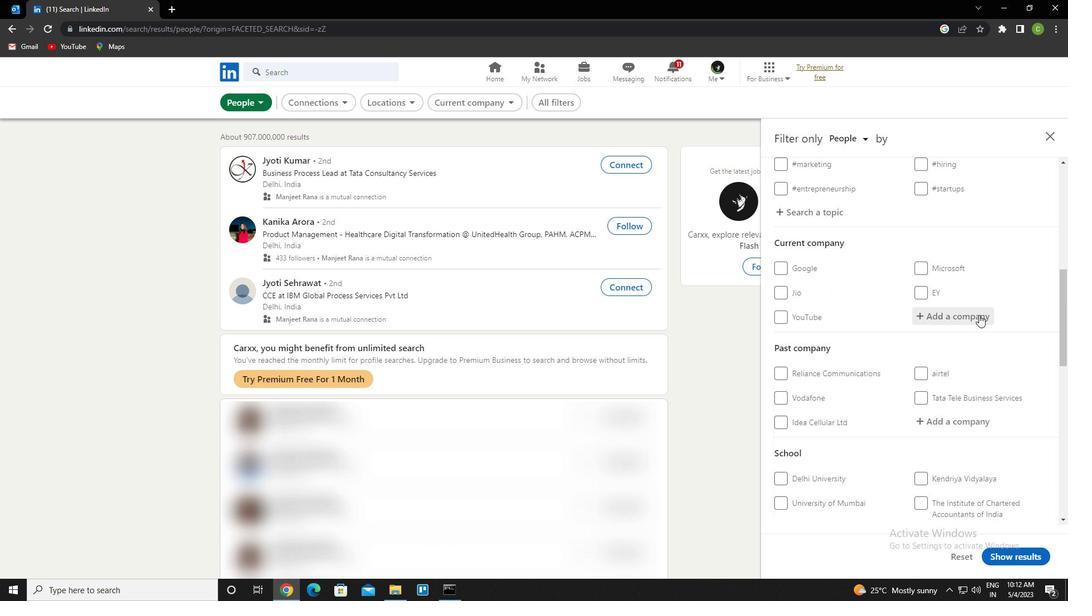 
Action: Key pressed <Key.caps_lock>t<Key.caps_lock>ata<Key.space><Key.caps_lock>p<Key.caps_lock>lay<Key.space><Key.caps_lock>l<Key.caps_lock>td<Key.down><Key.enter>
Screenshot: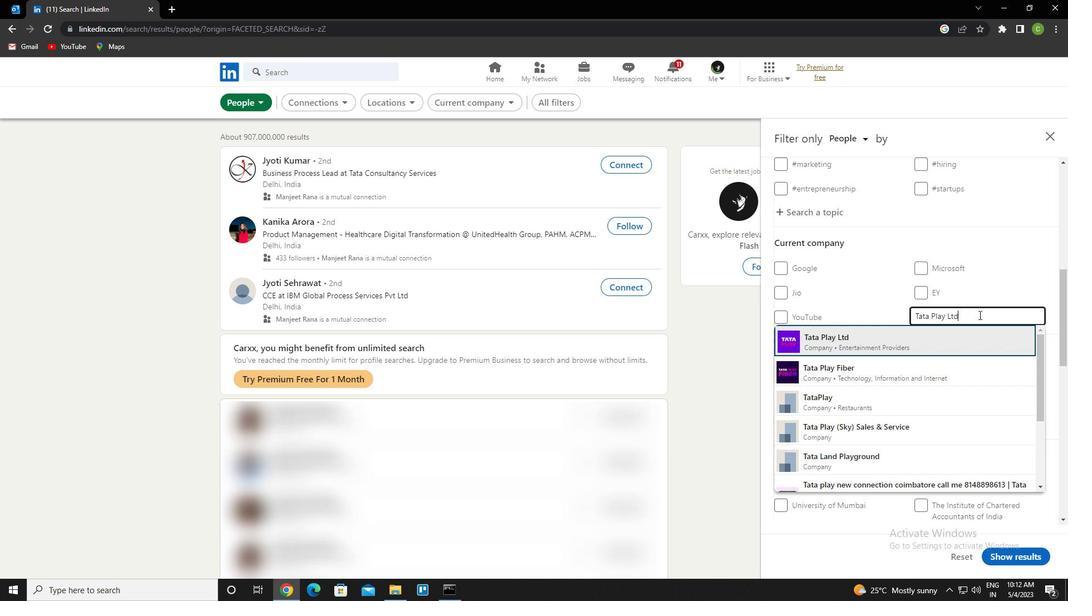 
Action: Mouse moved to (1033, 189)
Screenshot: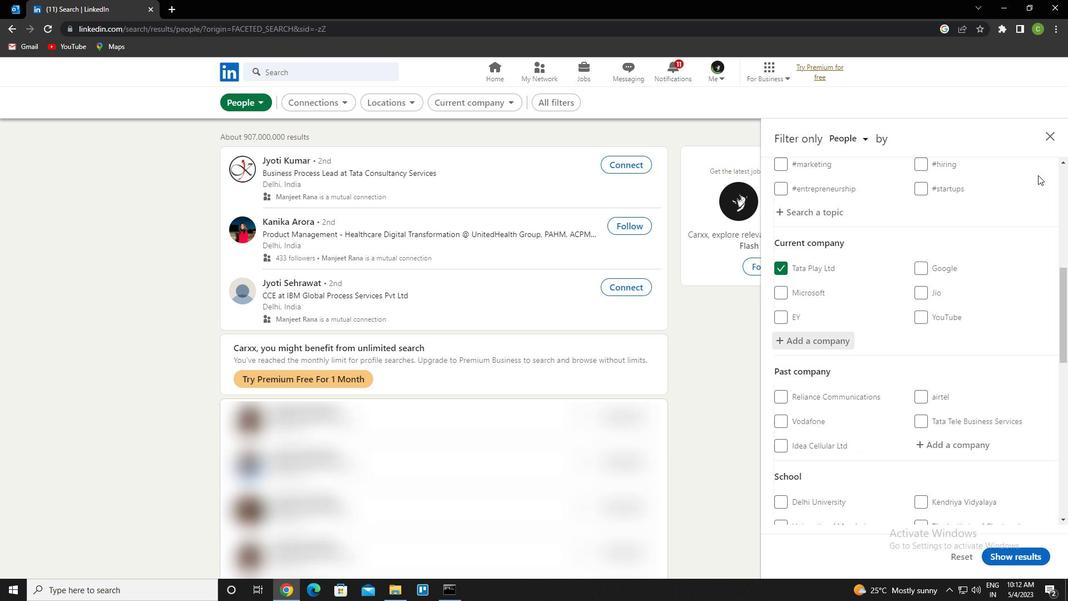 
Action: Mouse scrolled (1033, 188) with delta (0, 0)
Screenshot: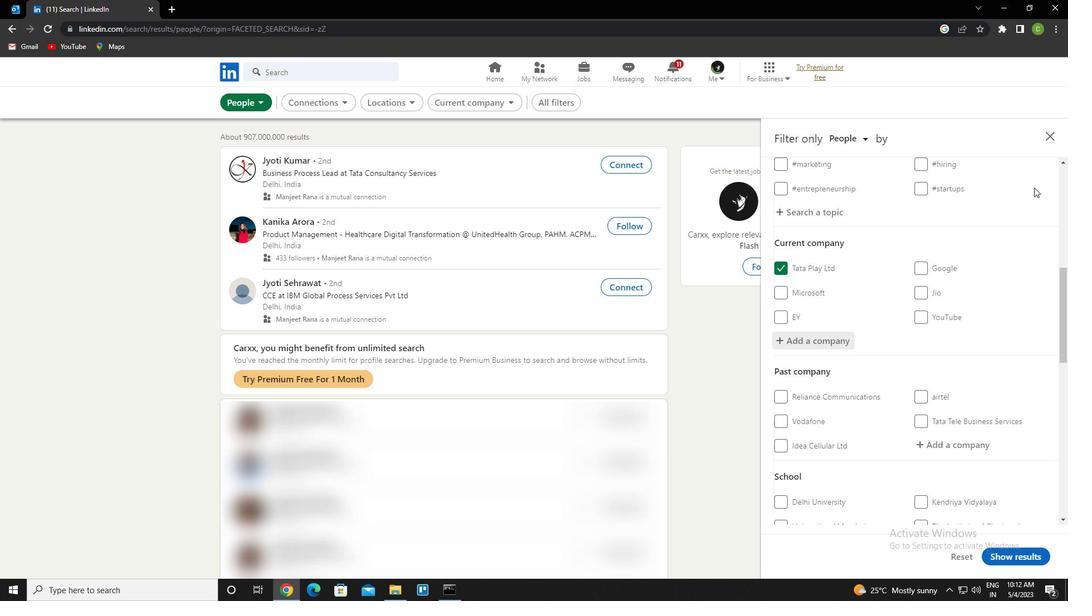
Action: Mouse moved to (1005, 233)
Screenshot: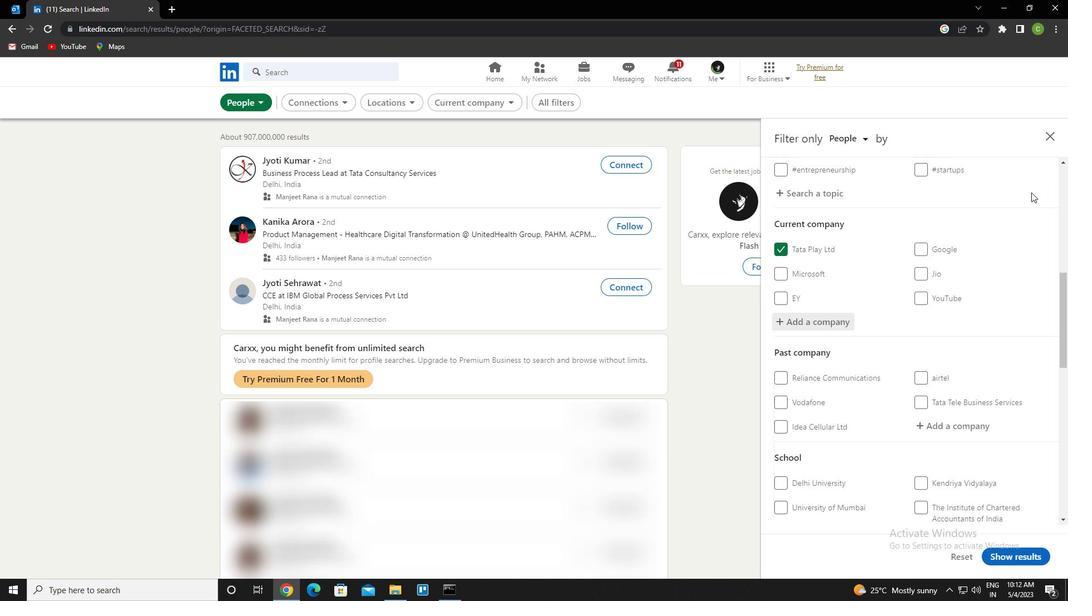 
Action: Mouse scrolled (1005, 232) with delta (0, 0)
Screenshot: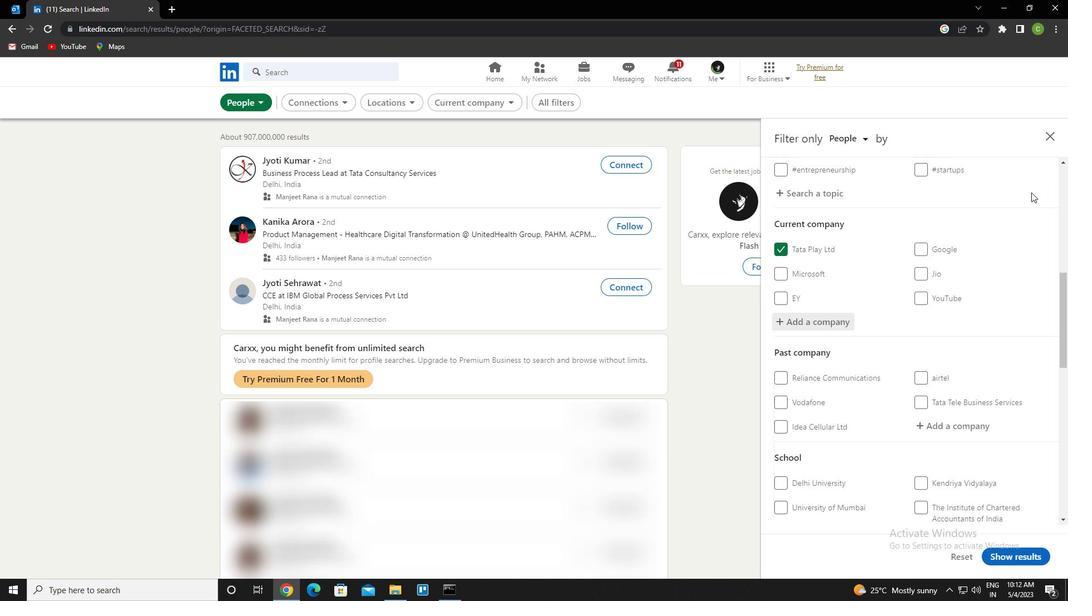
Action: Mouse moved to (986, 257)
Screenshot: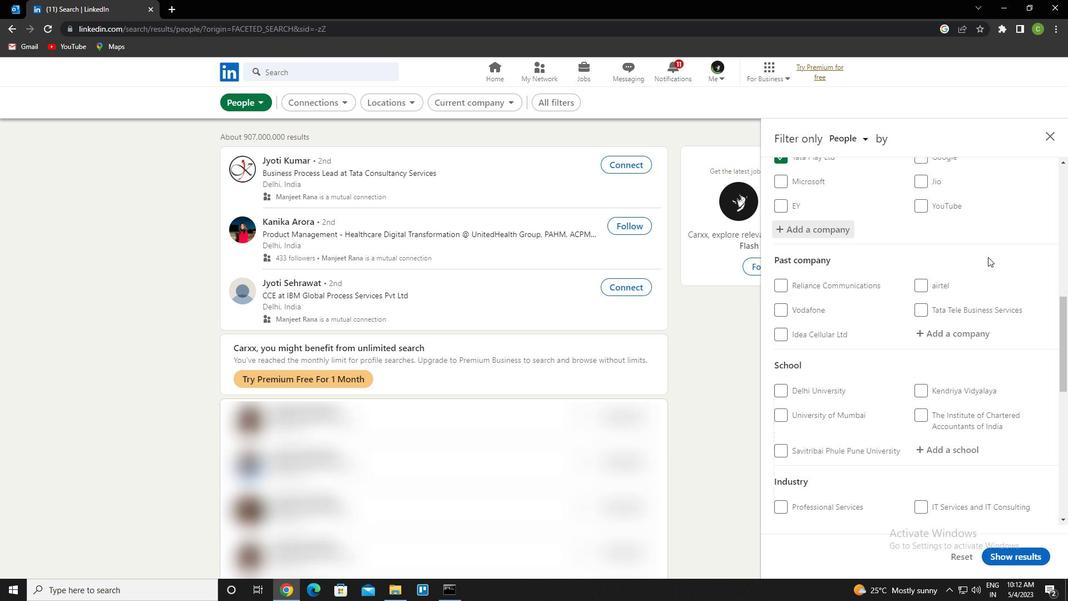 
Action: Mouse scrolled (986, 257) with delta (0, 0)
Screenshot: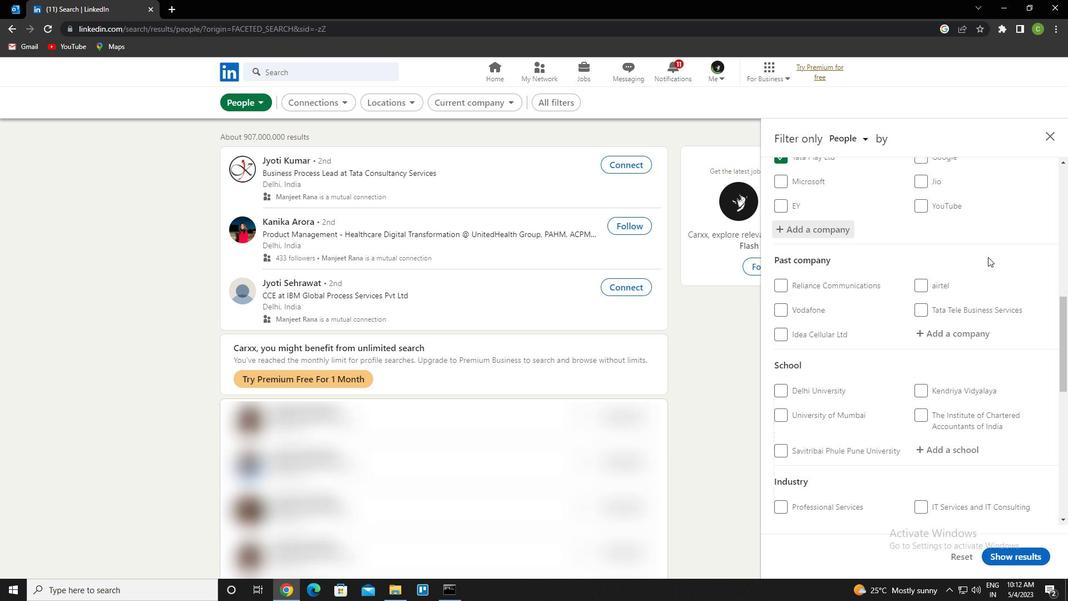 
Action: Mouse moved to (978, 264)
Screenshot: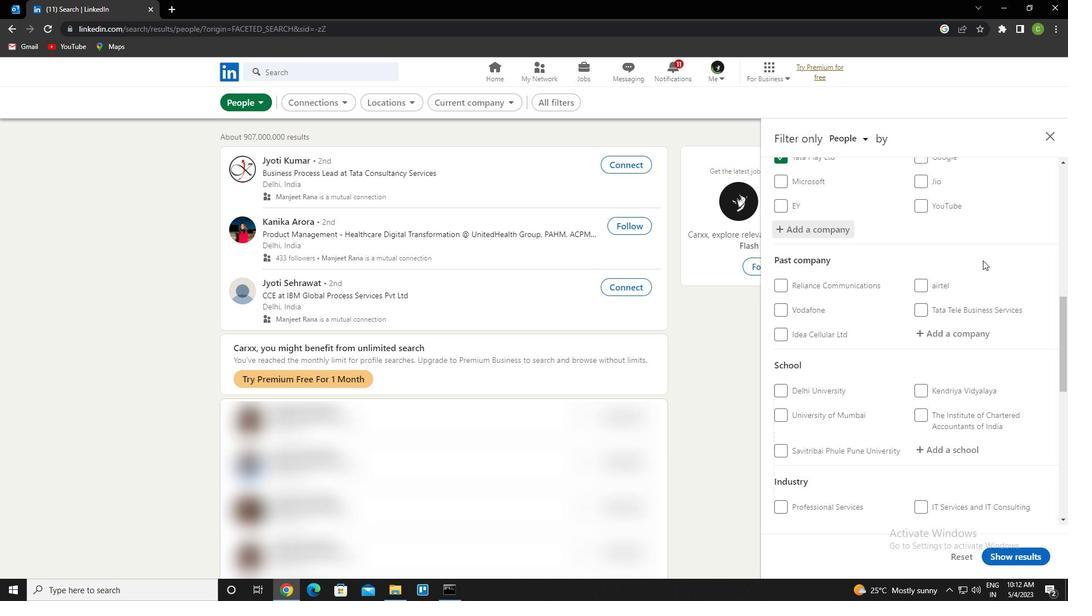
Action: Mouse scrolled (978, 264) with delta (0, 0)
Screenshot: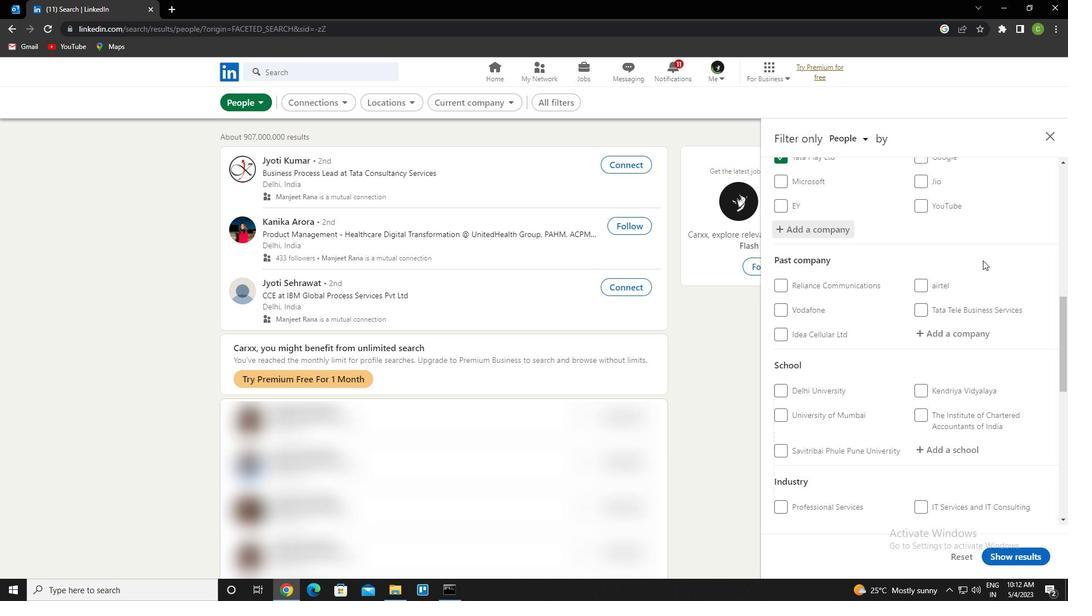 
Action: Mouse moved to (941, 331)
Screenshot: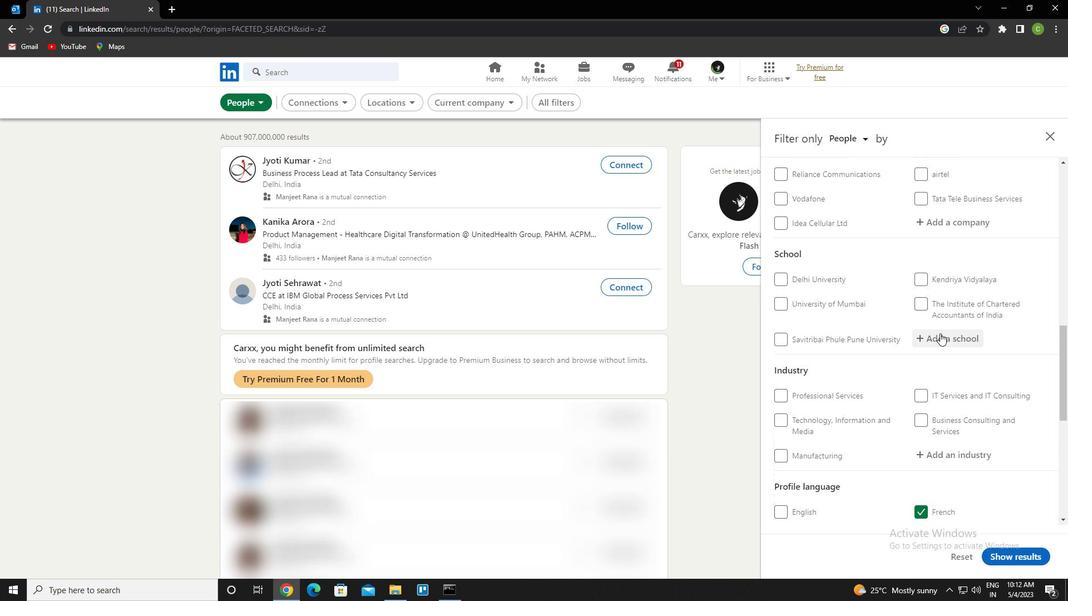 
Action: Mouse pressed left at (941, 331)
Screenshot: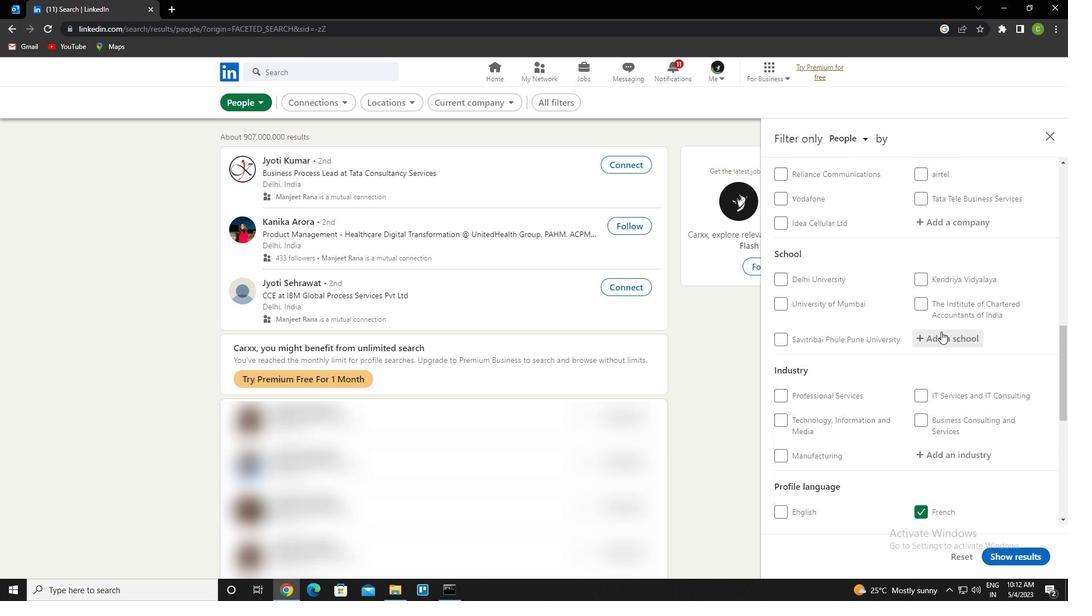 
Action: Key pressed <Key.caps_lock>v<Key.caps_lock>eer<Key.space><Key.caps_lock>s<Key.caps_lock>urendra<Key.space><Key.caps_lock>s<Key.caps_lock>ai<Key.space>university<Key.space>of<Key.space>technology<Key.down><Key.enter>
Screenshot: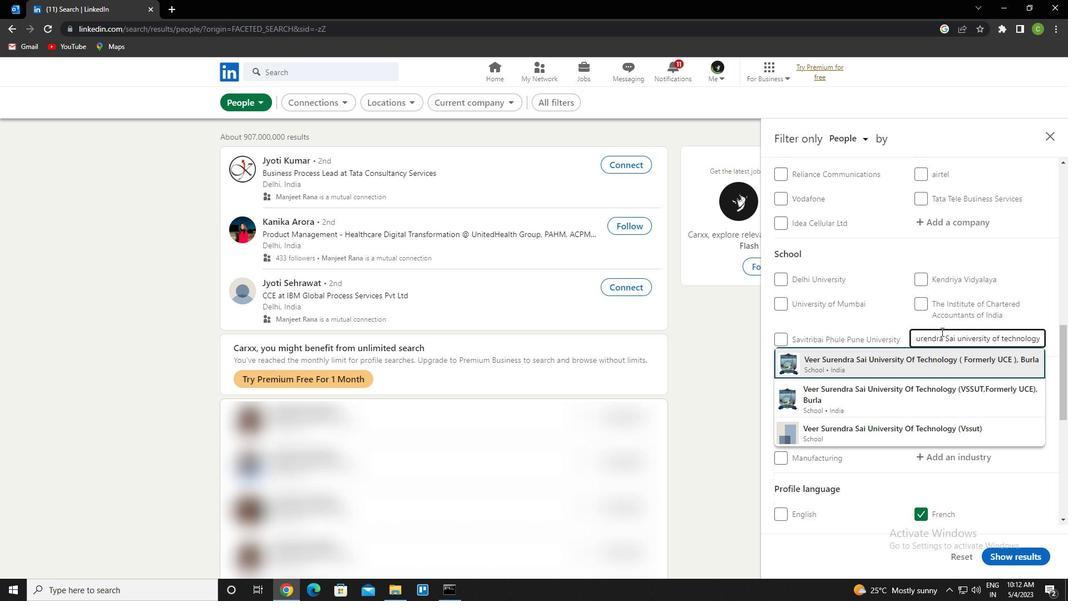 
Action: Mouse scrolled (941, 331) with delta (0, 0)
Screenshot: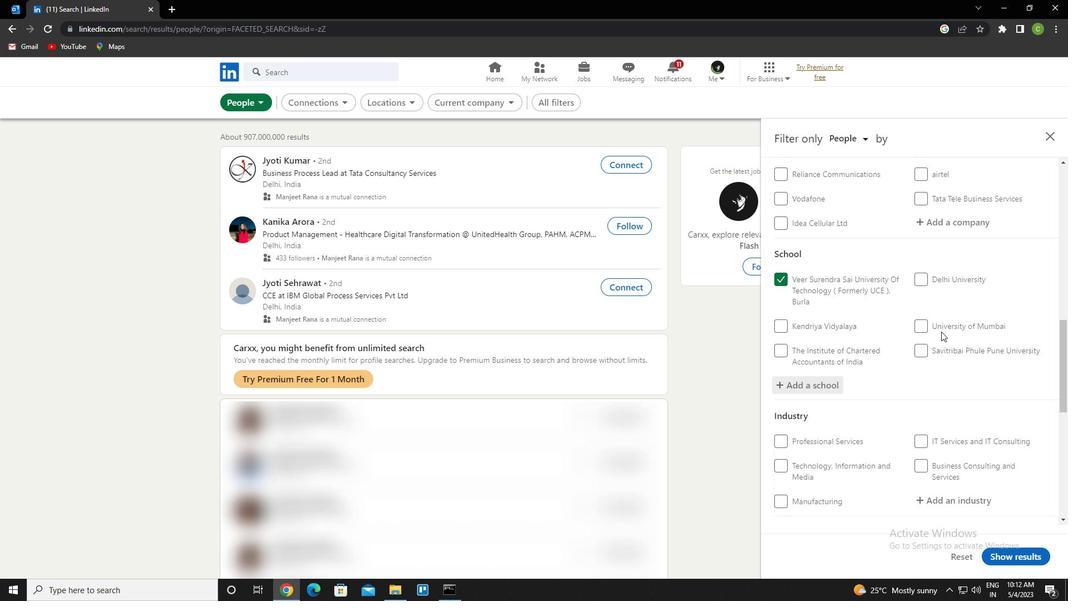 
Action: Mouse scrolled (941, 331) with delta (0, 0)
Screenshot: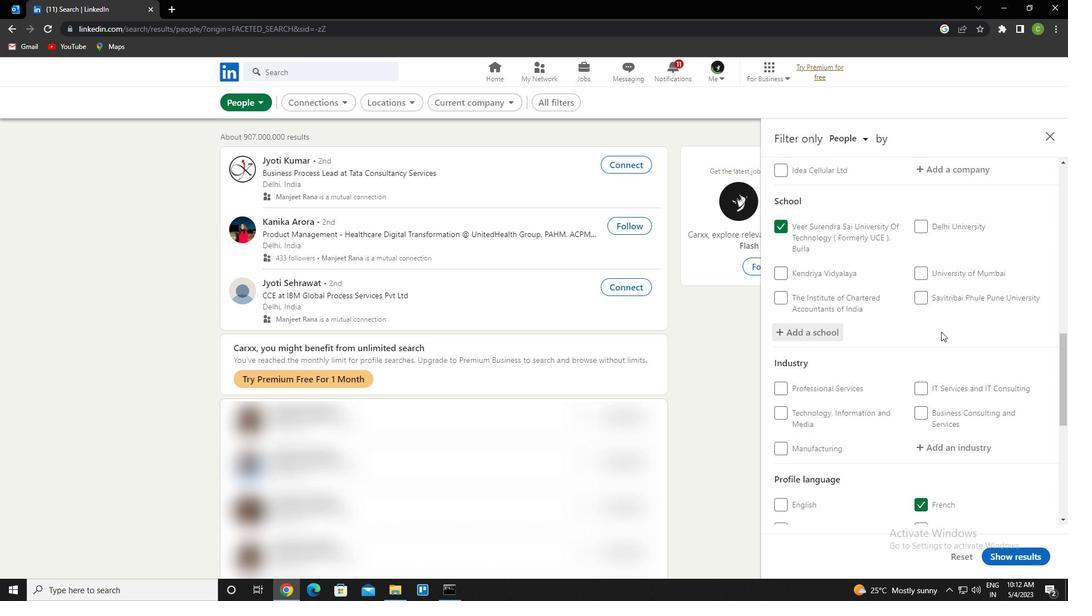 
Action: Mouse scrolled (941, 331) with delta (0, 0)
Screenshot: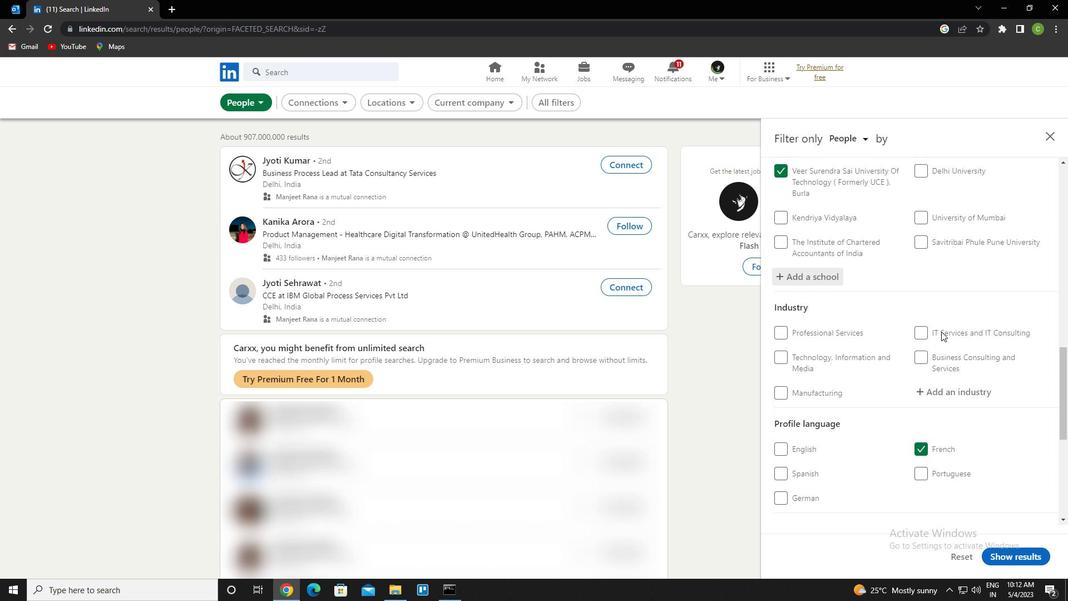 
Action: Mouse moved to (950, 334)
Screenshot: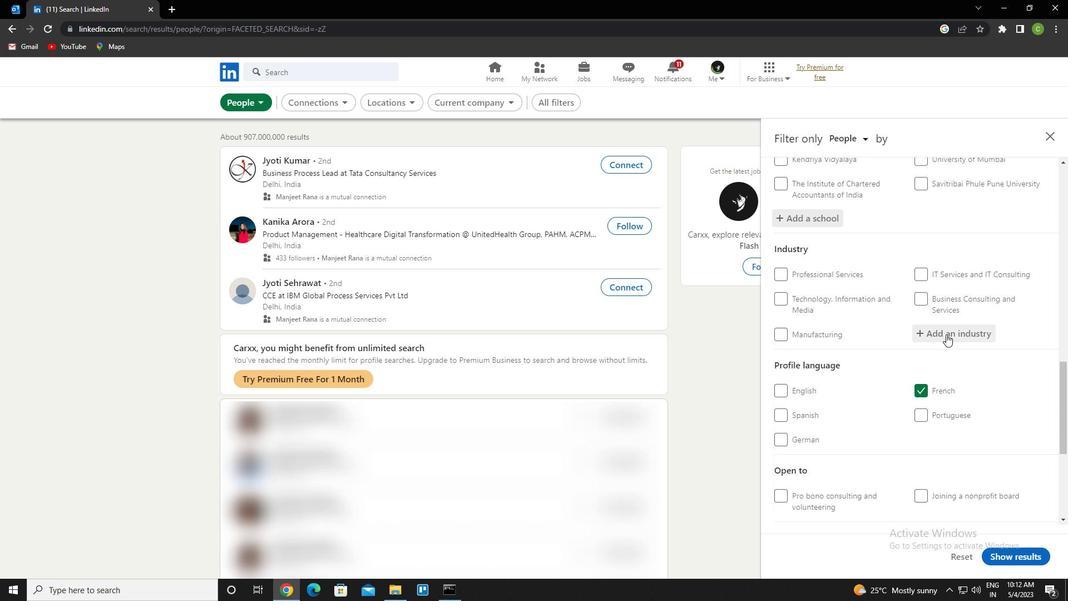
Action: Mouse pressed left at (950, 334)
Screenshot: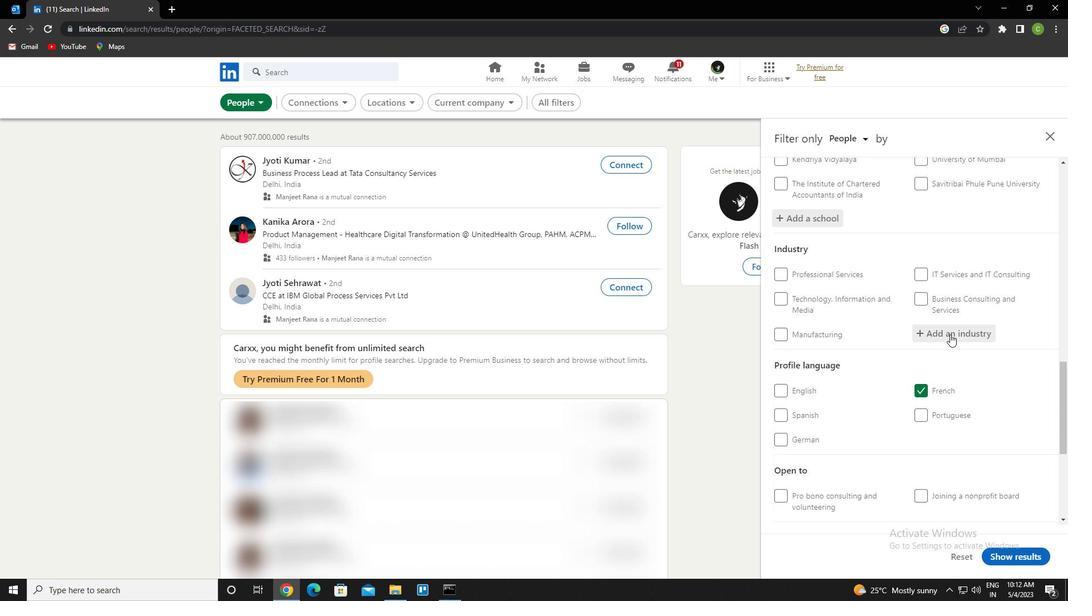 
Action: Mouse moved to (949, 332)
Screenshot: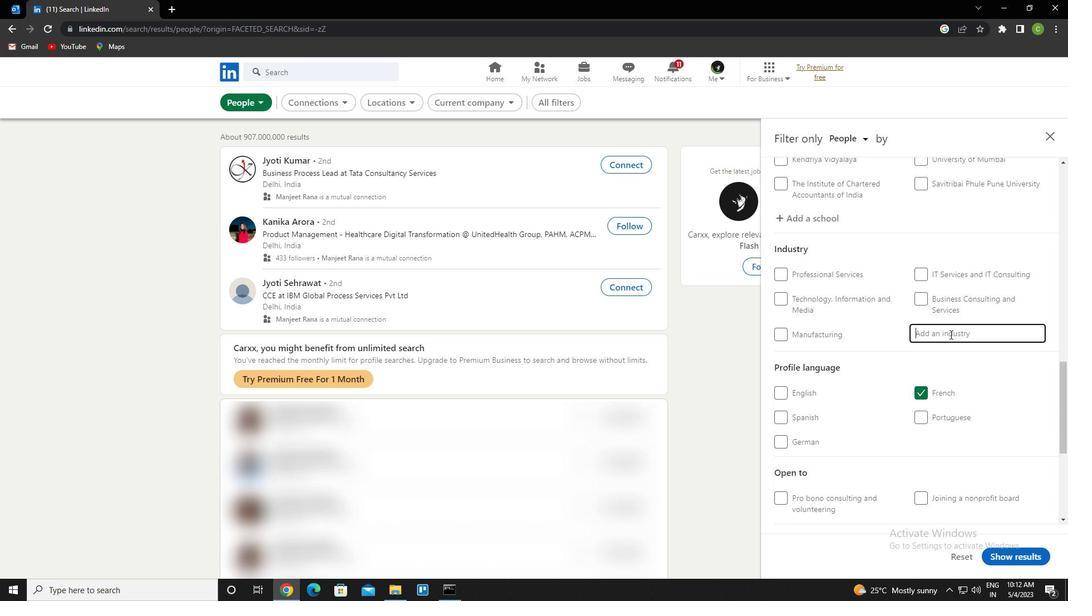 
Action: Key pressed <Key.caps_lock>
Screenshot: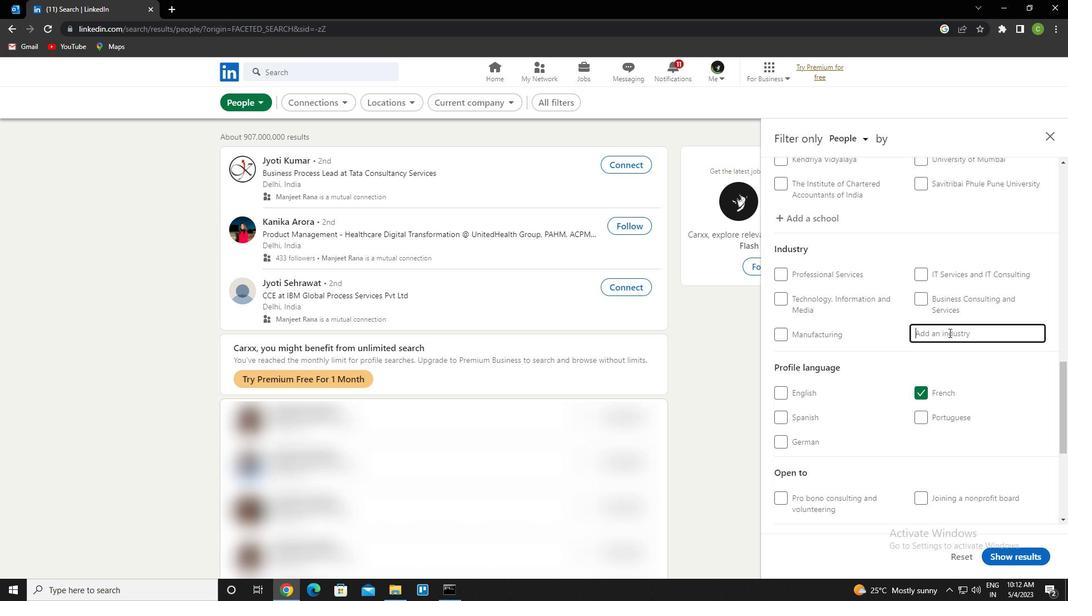 
Action: Mouse moved to (949, 332)
Screenshot: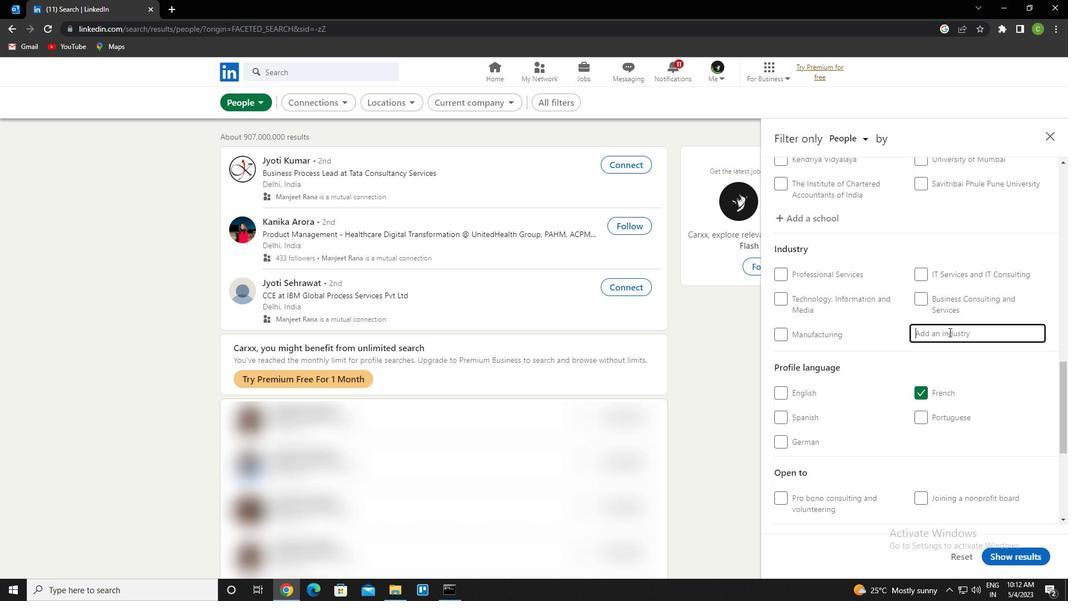 
Action: Key pressed o<Key.caps_lock>ffice<Key.space>administrative<Key.down>
Screenshot: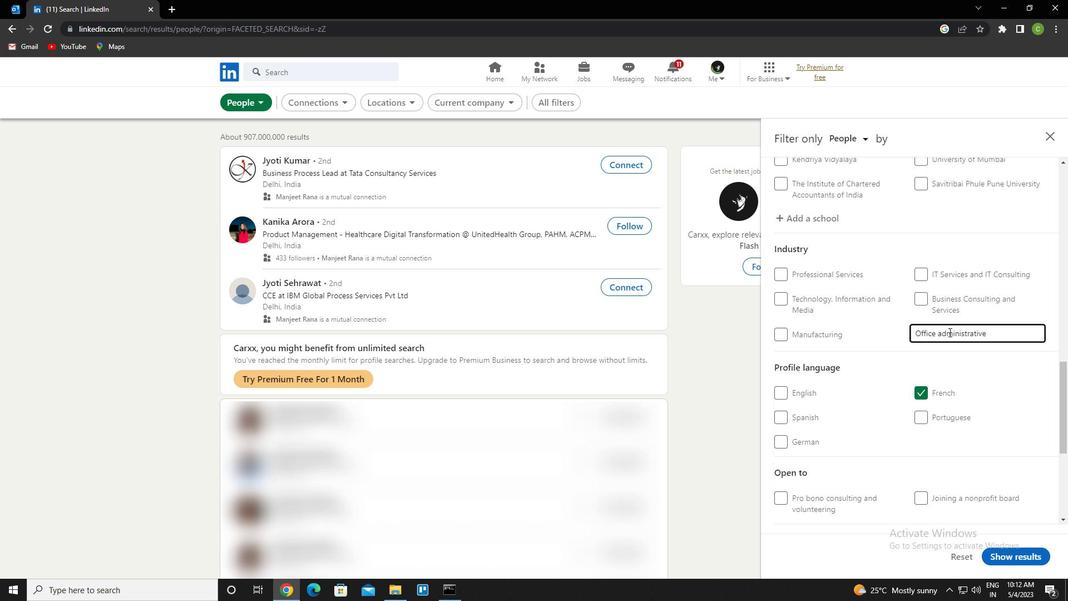 
Action: Mouse moved to (949, 331)
Screenshot: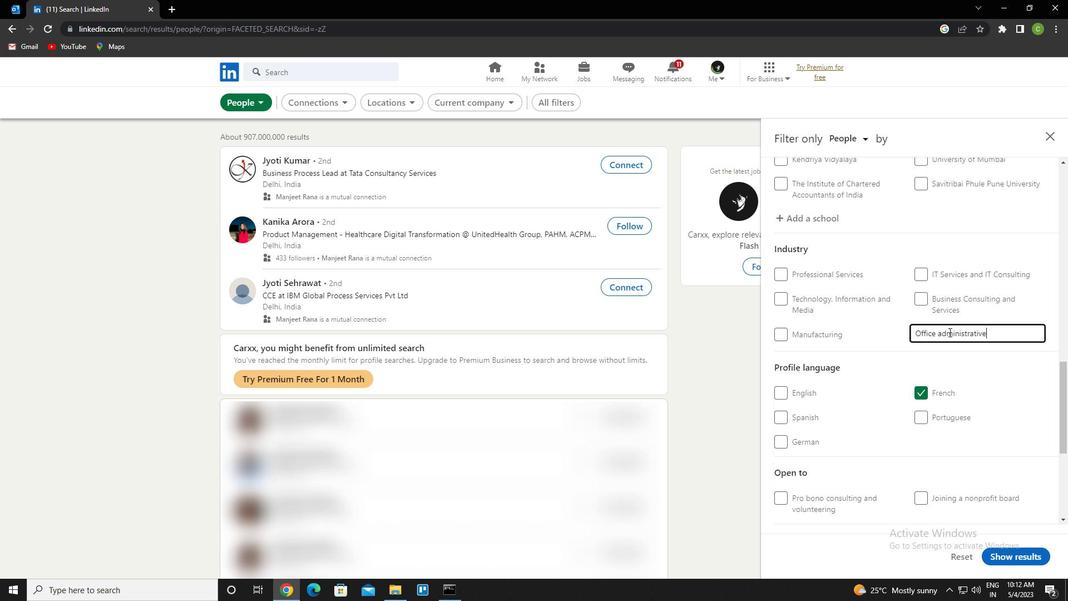 
Action: Key pressed <Key.backspace><Key.backspace><Key.down><Key.enter>
Screenshot: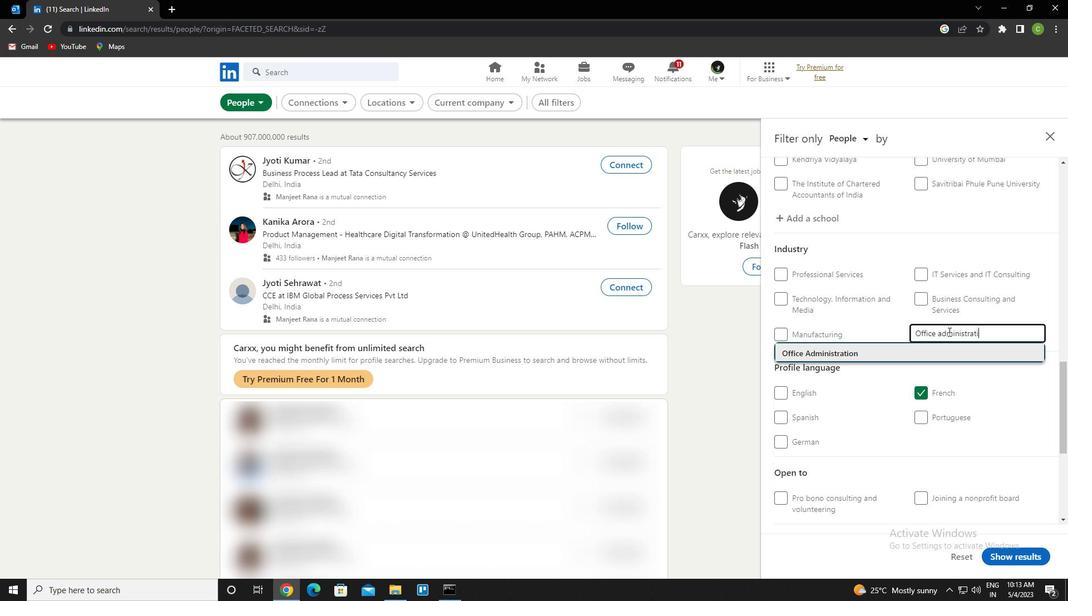 
Action: Mouse moved to (950, 329)
Screenshot: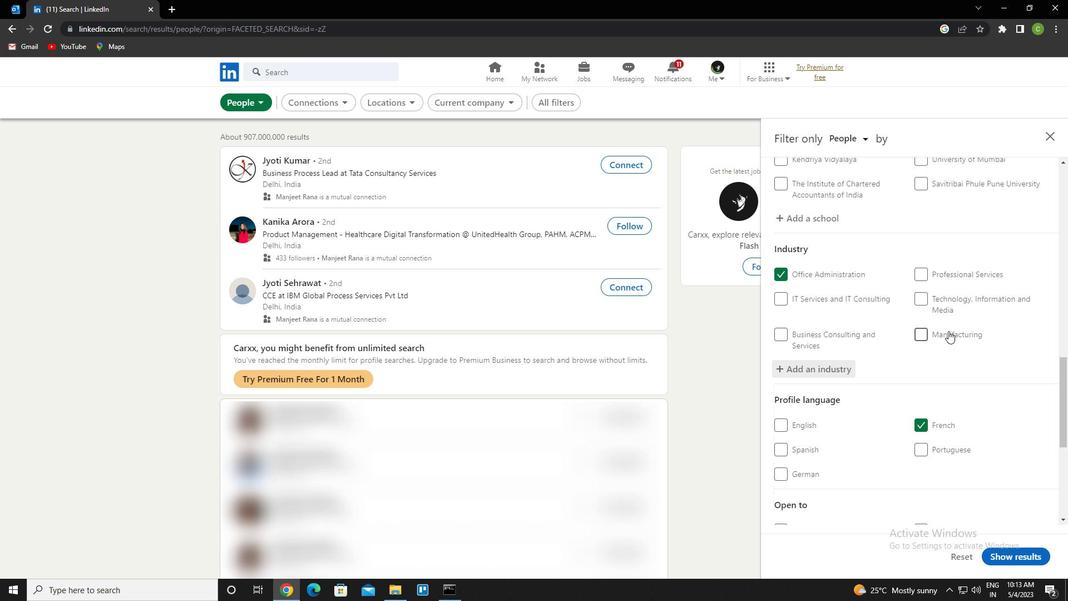 
Action: Mouse scrolled (950, 329) with delta (0, 0)
Screenshot: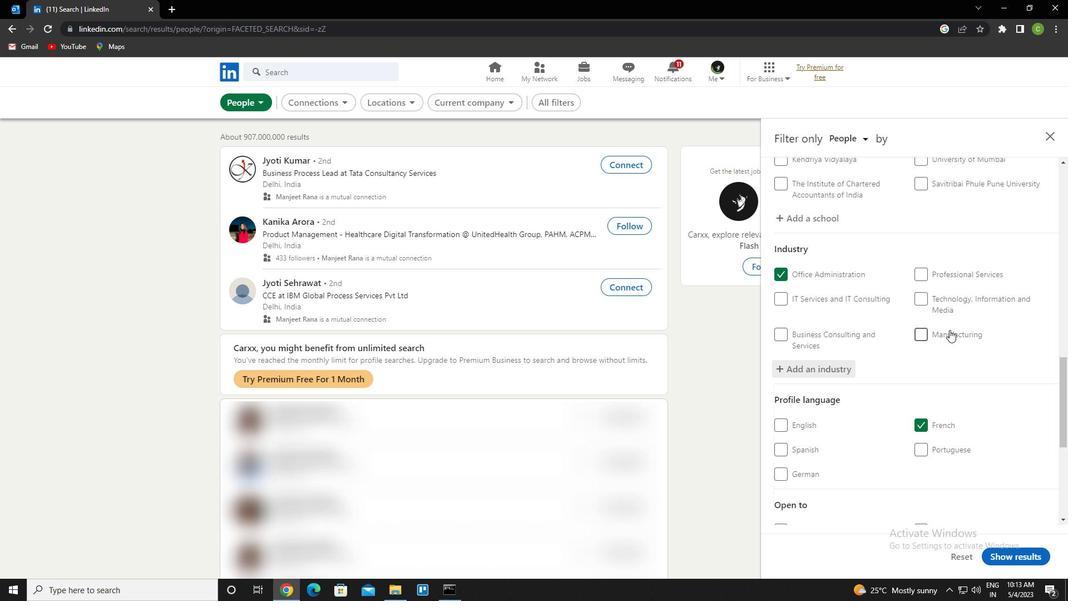 
Action: Mouse moved to (950, 329)
Screenshot: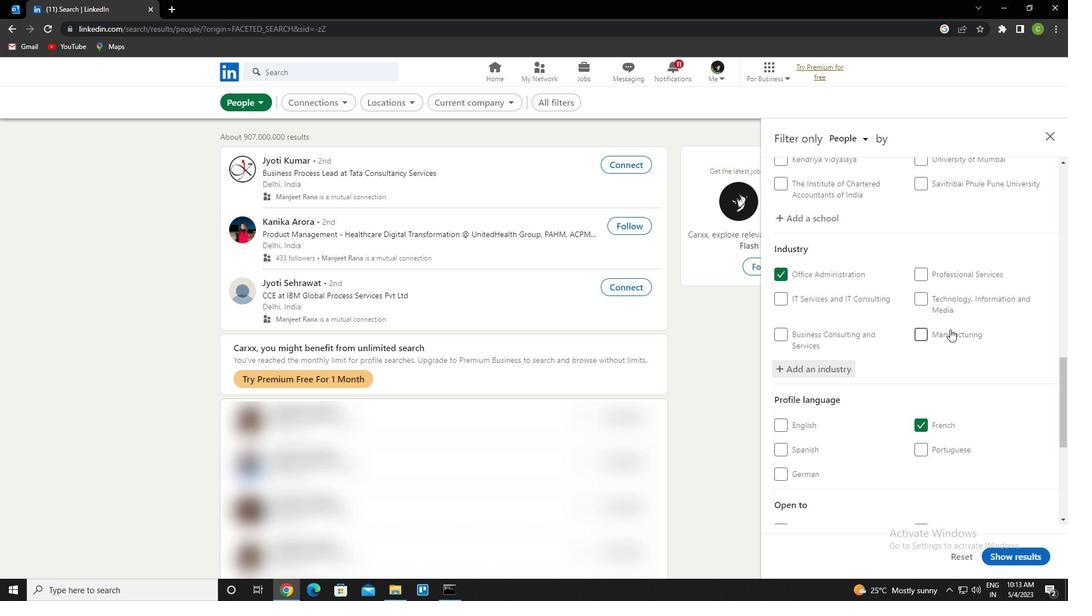 
Action: Mouse scrolled (950, 329) with delta (0, 0)
Screenshot: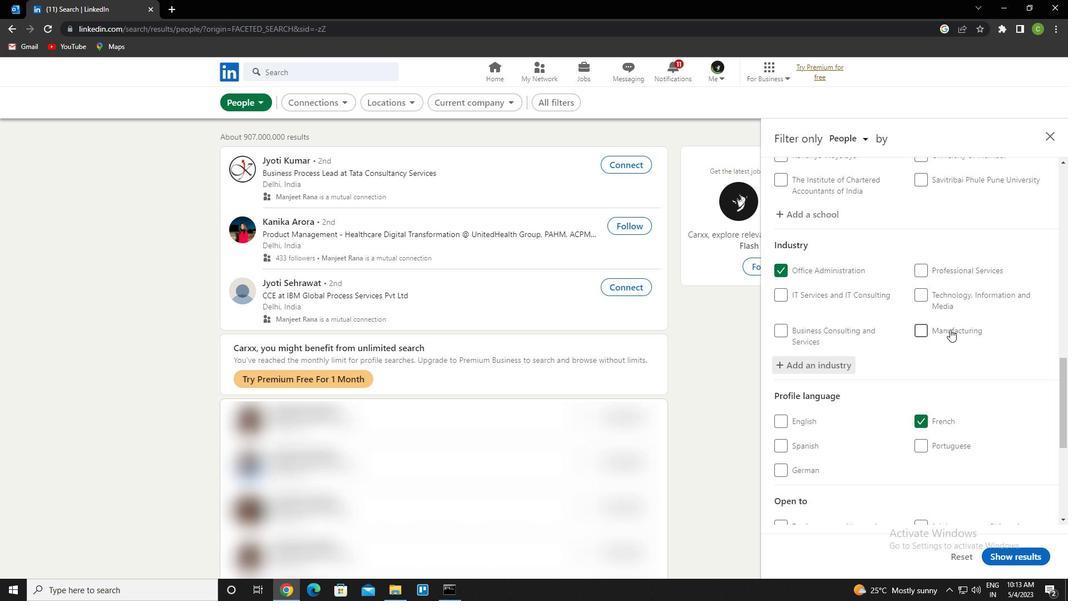 
Action: Mouse moved to (950, 329)
Screenshot: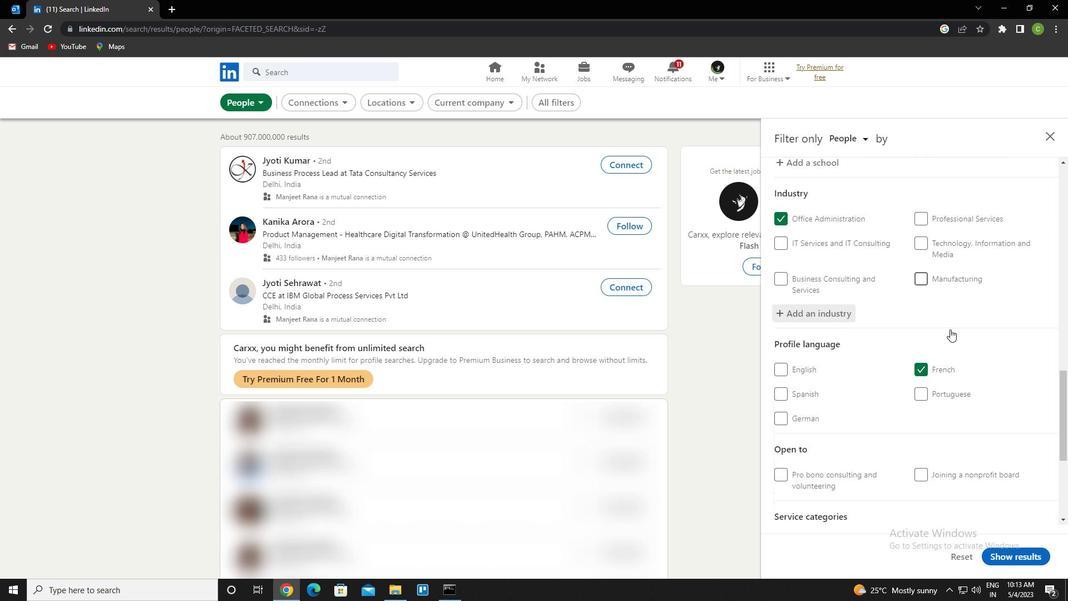 
Action: Mouse scrolled (950, 329) with delta (0, 0)
Screenshot: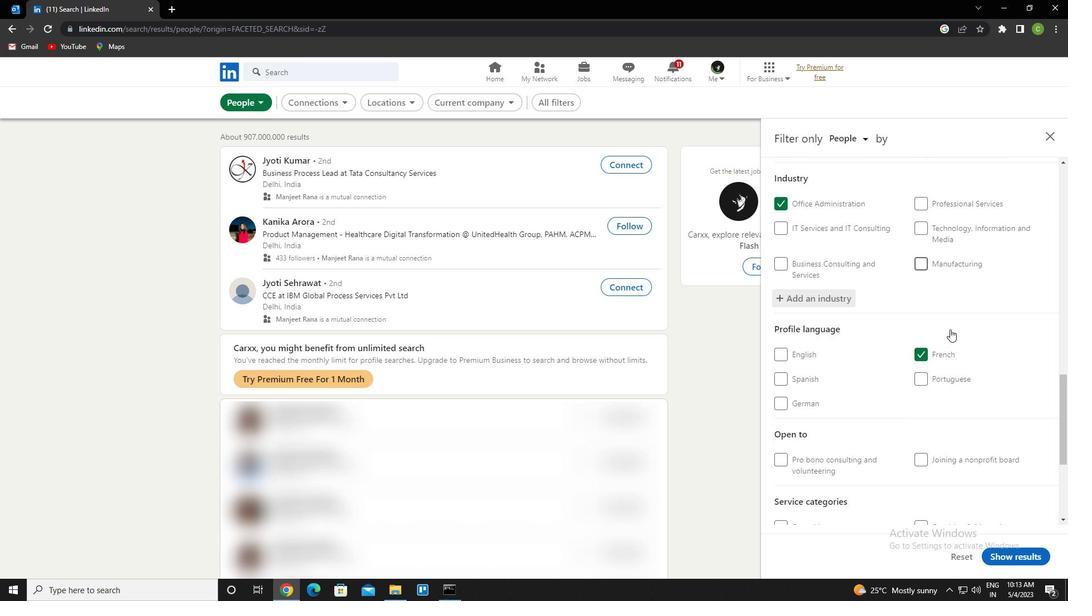 
Action: Mouse scrolled (950, 329) with delta (0, 0)
Screenshot: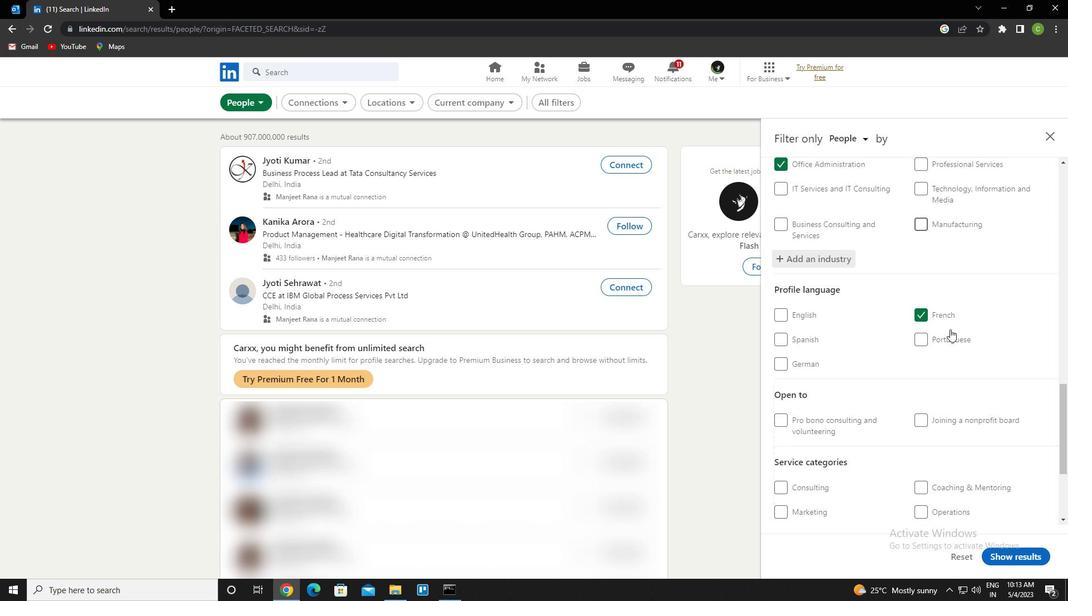 
Action: Mouse scrolled (950, 329) with delta (0, 0)
Screenshot: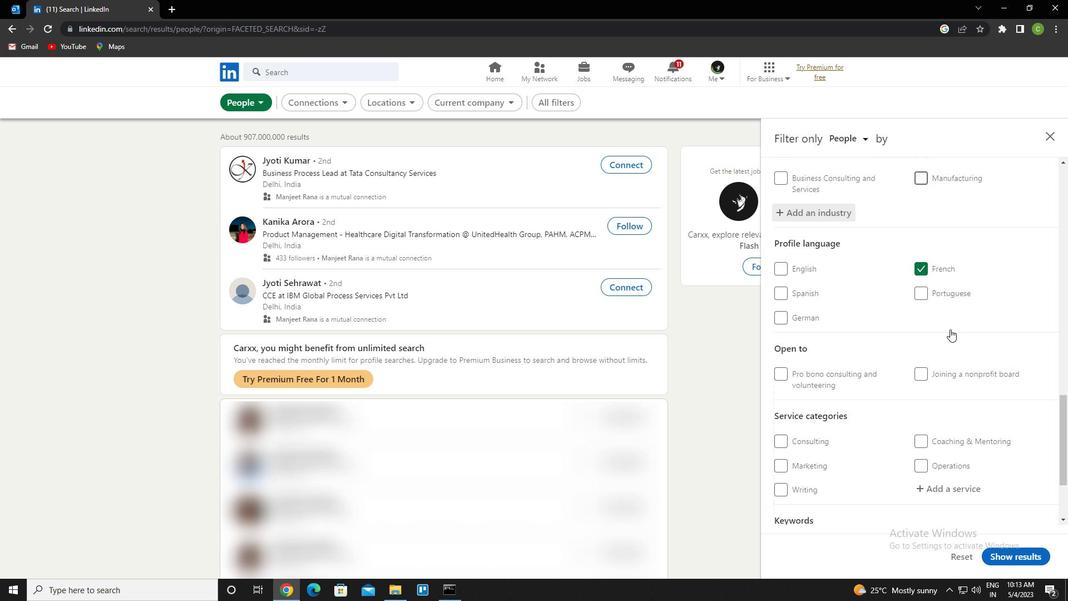 
Action: Mouse moved to (950, 329)
Screenshot: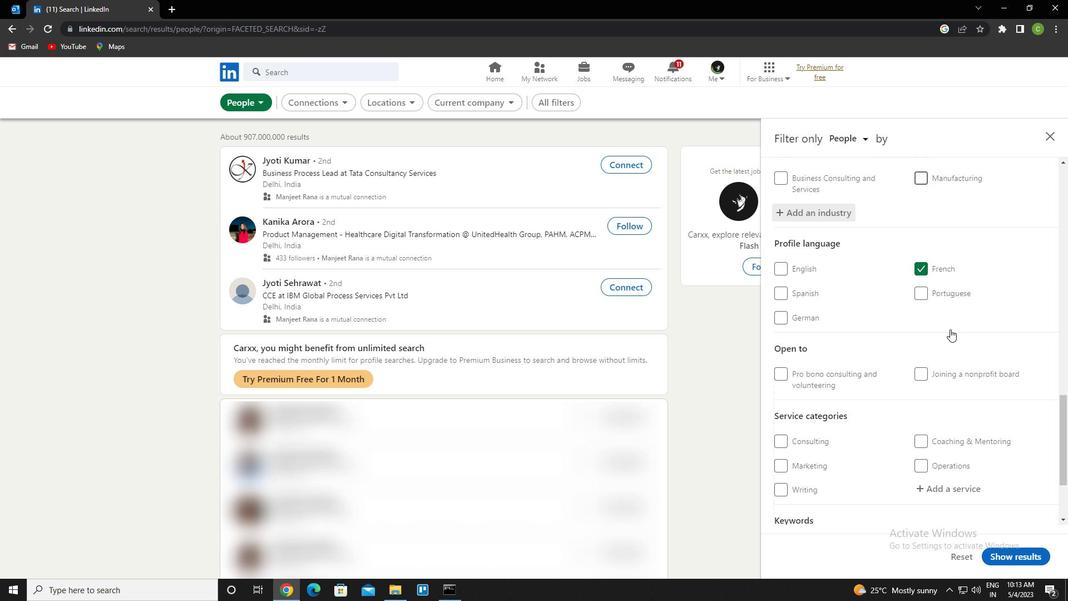 
Action: Mouse scrolled (950, 329) with delta (0, 0)
Screenshot: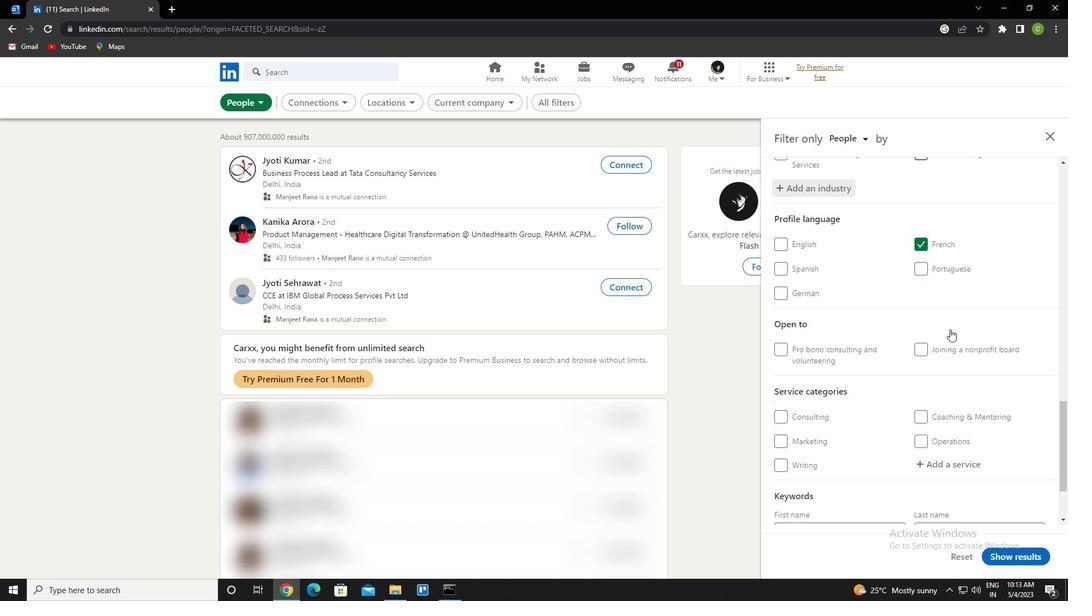 
Action: Mouse moved to (950, 365)
Screenshot: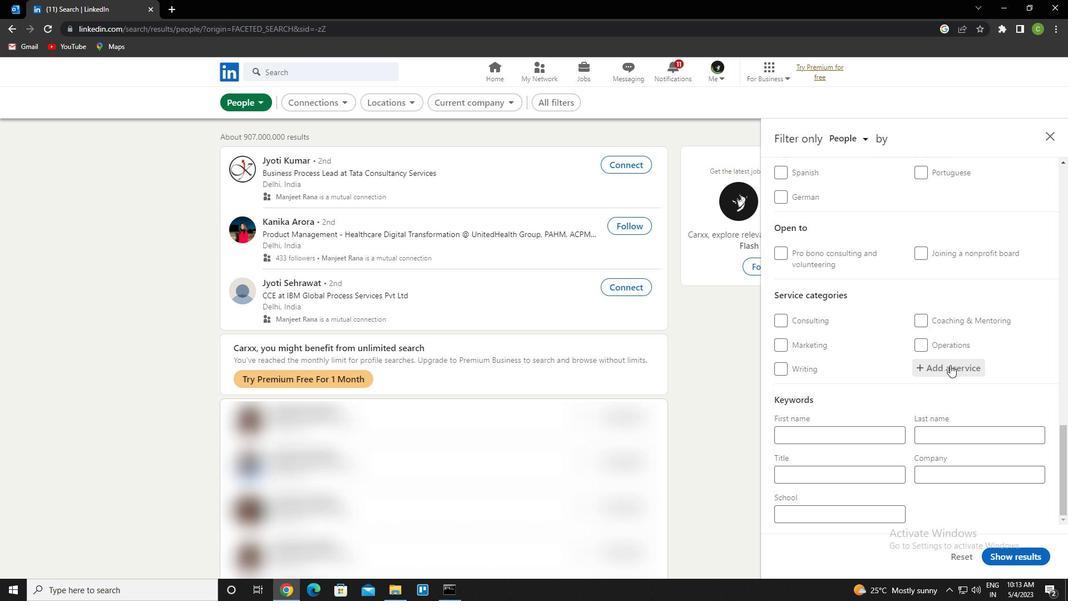 
Action: Mouse pressed left at (950, 365)
Screenshot: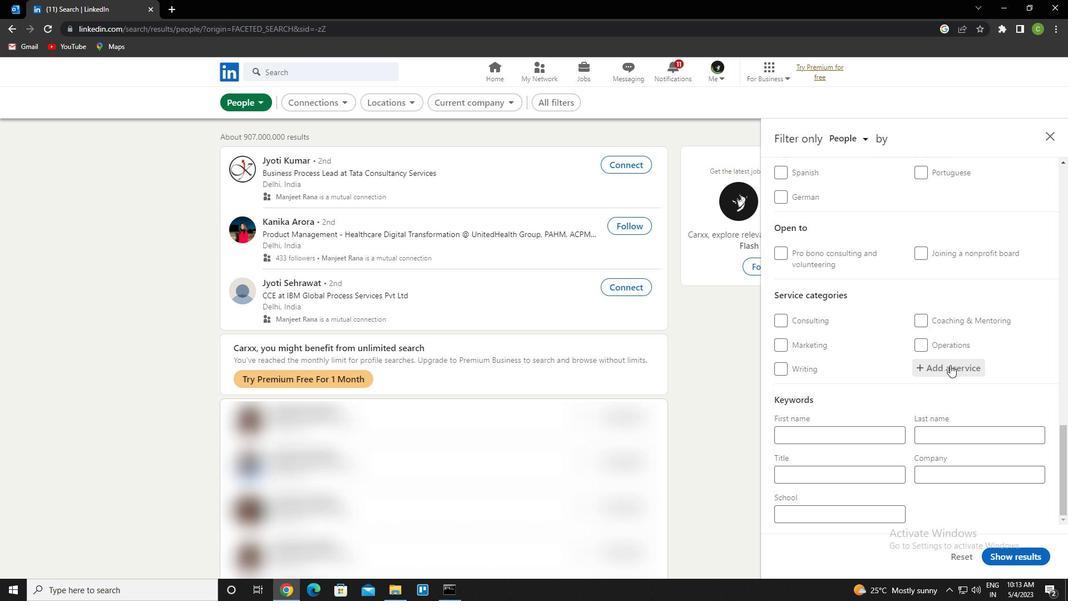 
Action: Mouse moved to (953, 364)
Screenshot: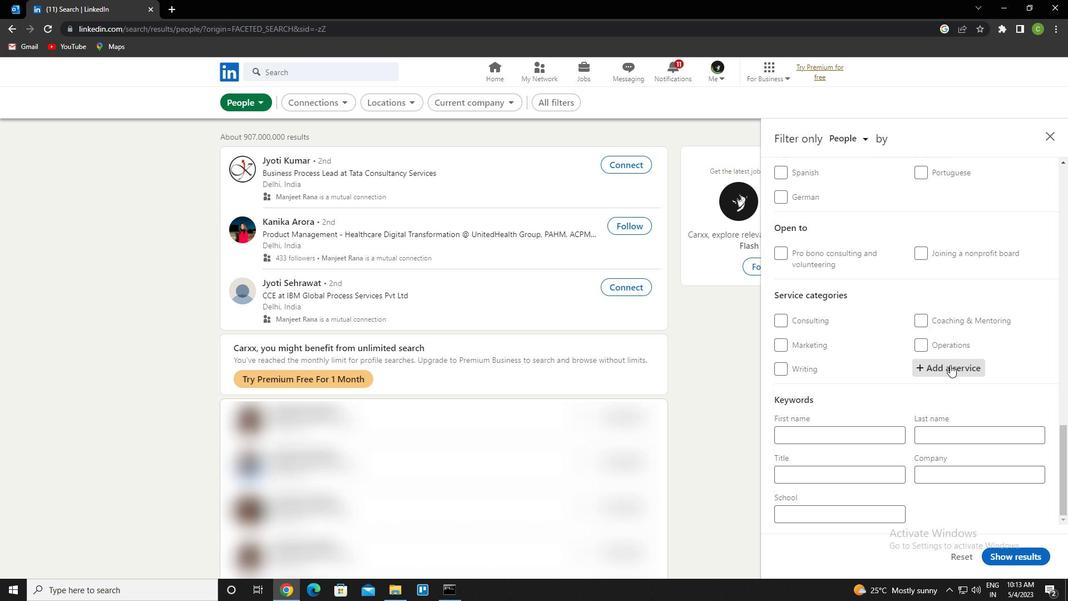 
Action: Key pressed <Key.caps_lock>c<Key.caps_lock>omputer<Key.space><Key.caps_lock>r<Key.caps_lock>epair<Key.down><Key.enter>
Screenshot: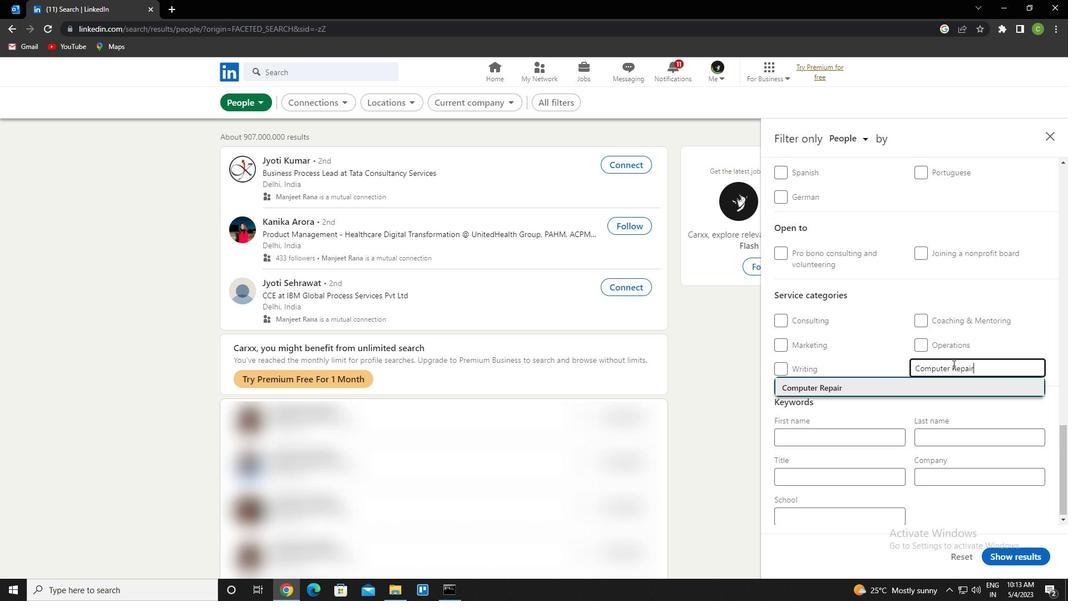 
Action: Mouse scrolled (953, 364) with delta (0, 0)
Screenshot: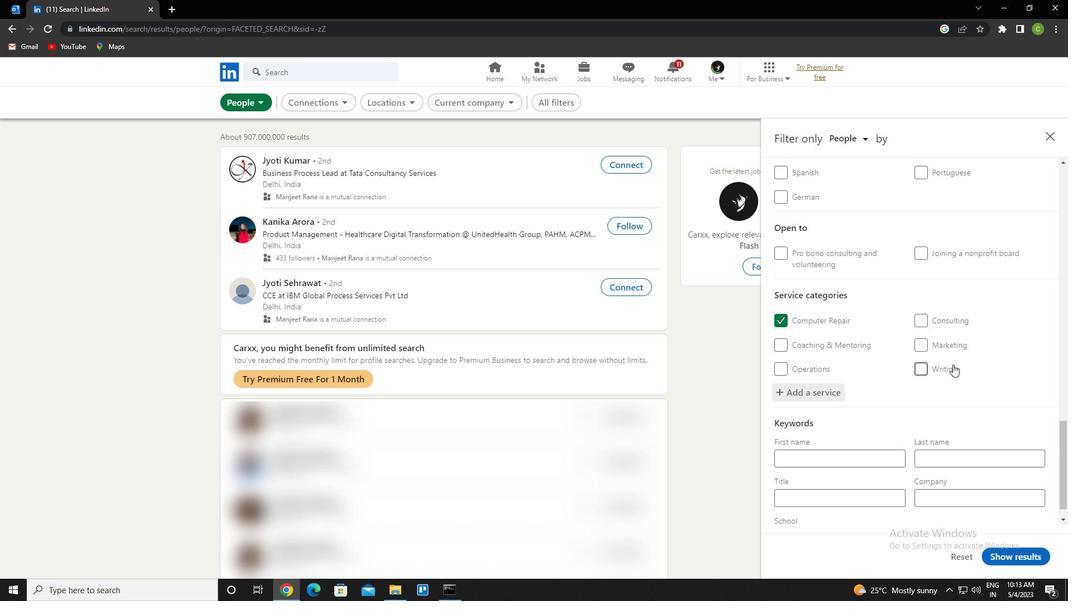 
Action: Mouse scrolled (953, 364) with delta (0, 0)
Screenshot: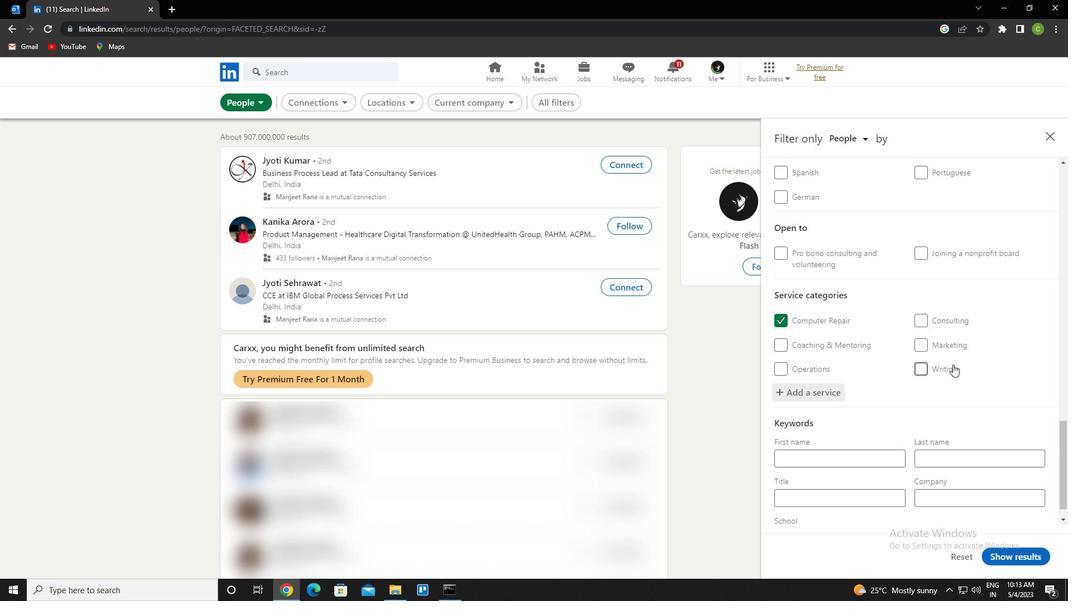 
Action: Mouse scrolled (953, 364) with delta (0, 0)
Screenshot: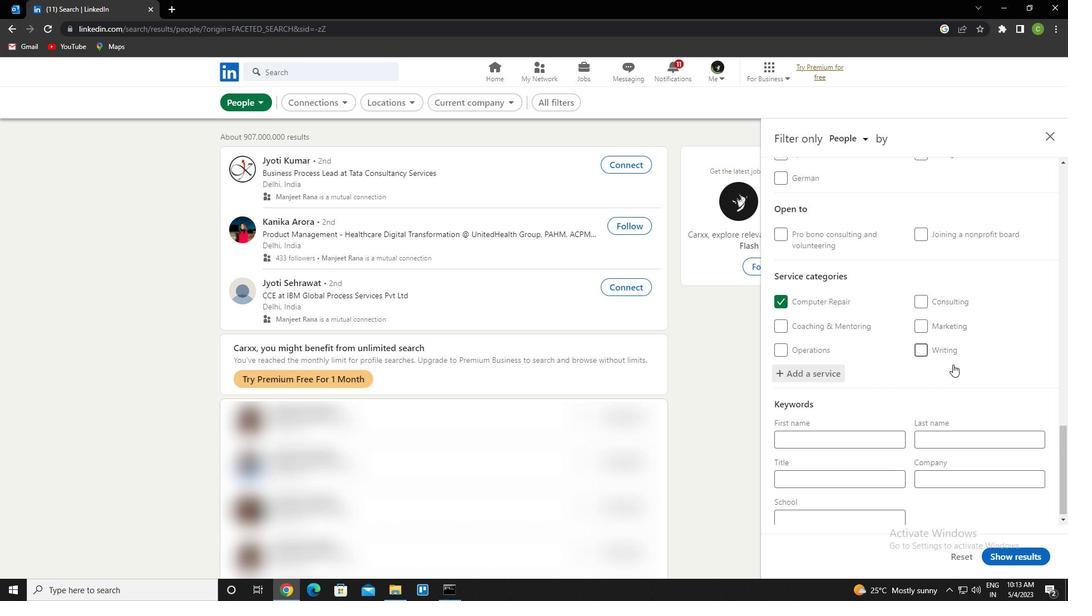 
Action: Mouse scrolled (953, 364) with delta (0, 0)
Screenshot: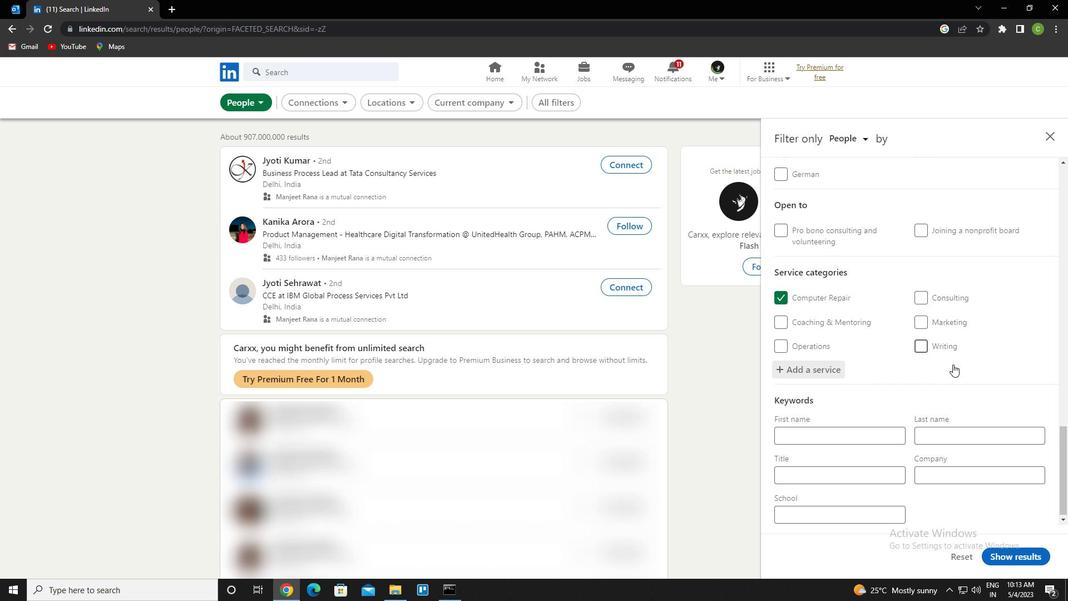 
Action: Mouse scrolled (953, 364) with delta (0, 0)
Screenshot: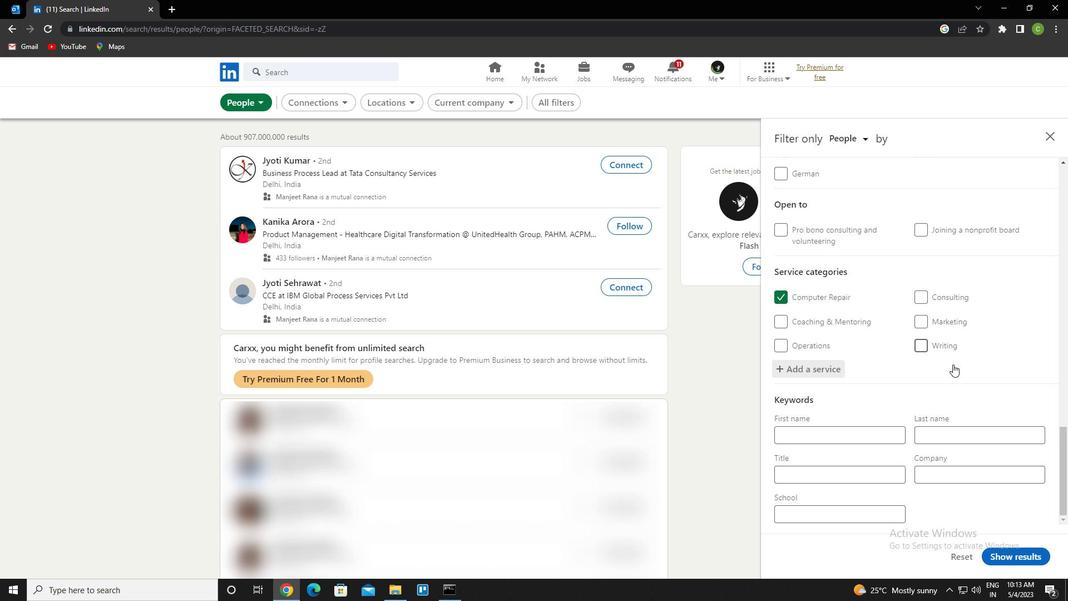 
Action: Mouse scrolled (953, 364) with delta (0, 0)
Screenshot: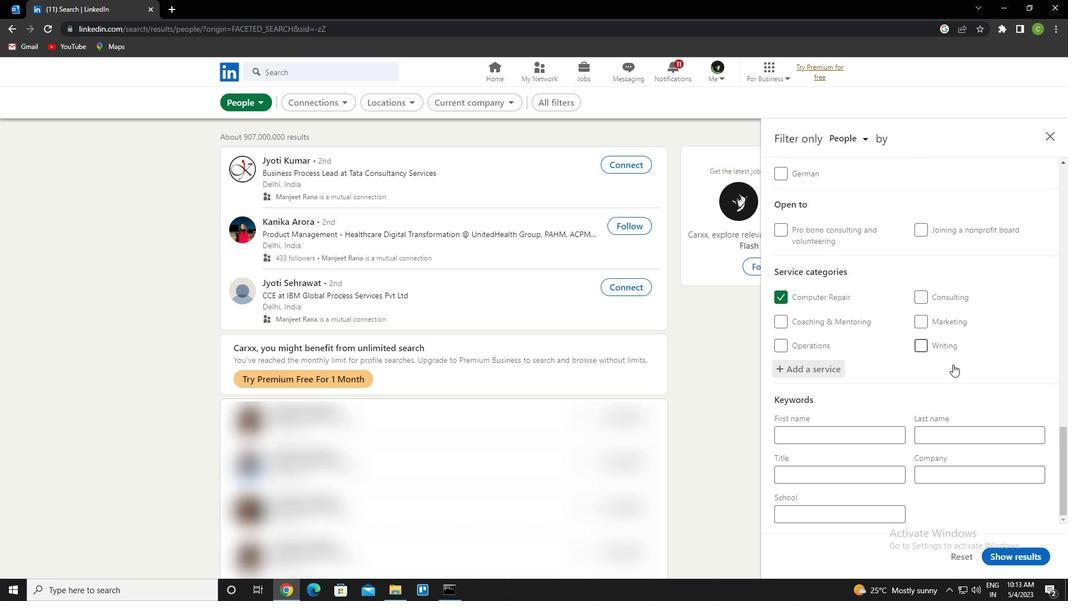 
Action: Mouse moved to (848, 472)
Screenshot: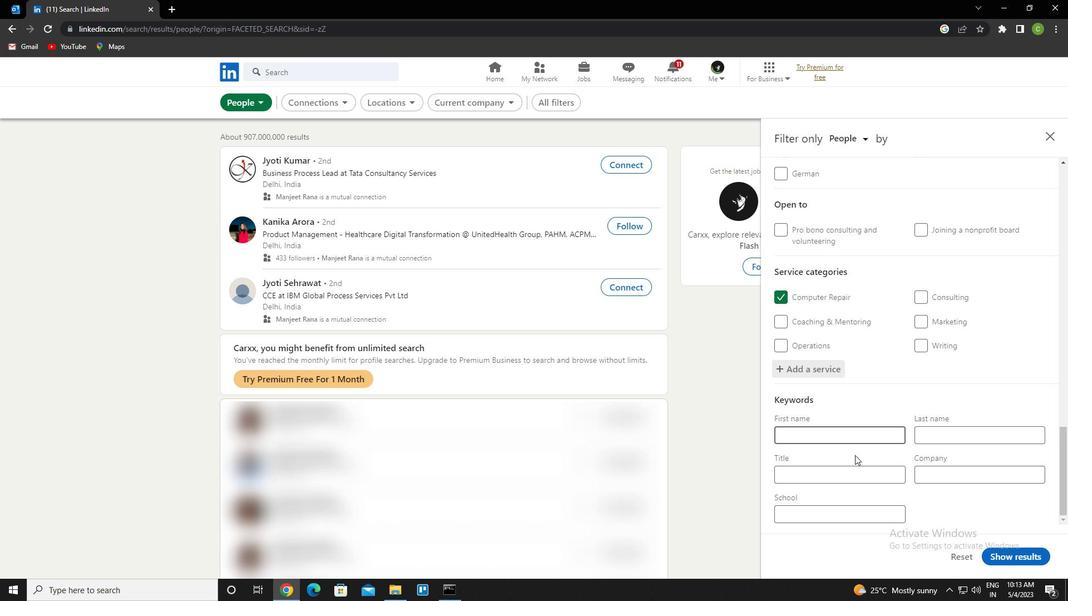 
Action: Mouse pressed left at (848, 472)
Screenshot: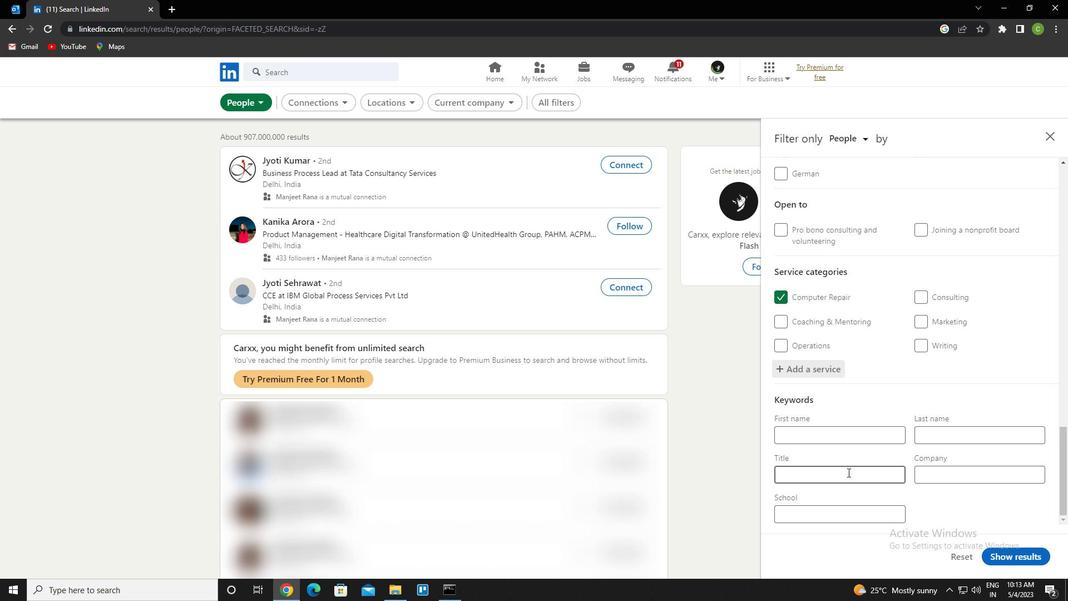 
Action: Key pressed <Key.caps_lock>e<Key.caps_lock>lectrical<Key.space><Key.caps_lock>e<Key.caps_lock>ngineer
Screenshot: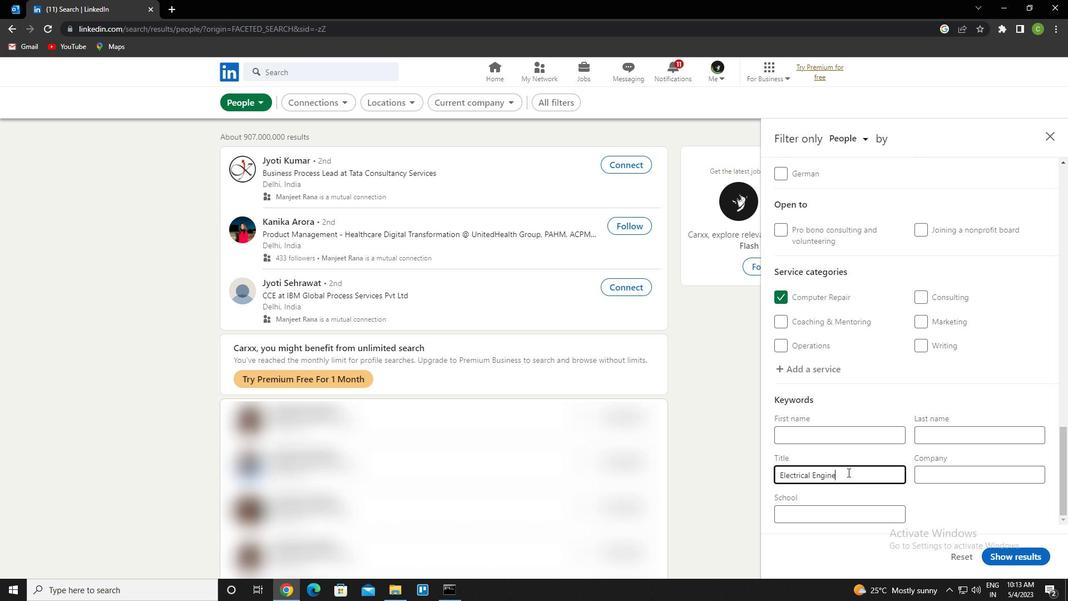 
Action: Mouse moved to (1004, 551)
Screenshot: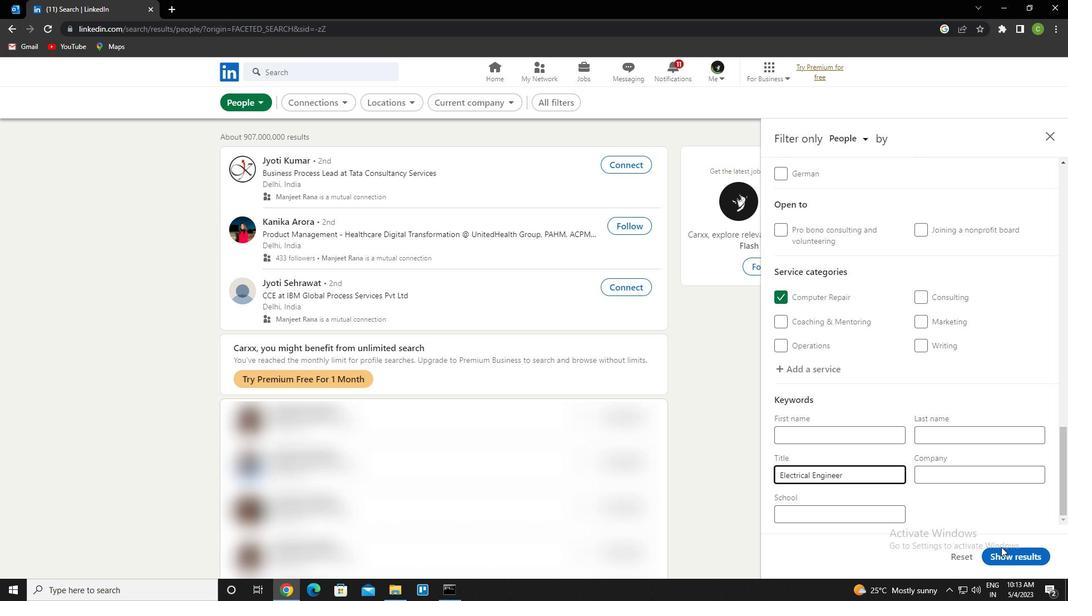 
Action: Mouse pressed left at (1004, 551)
Screenshot: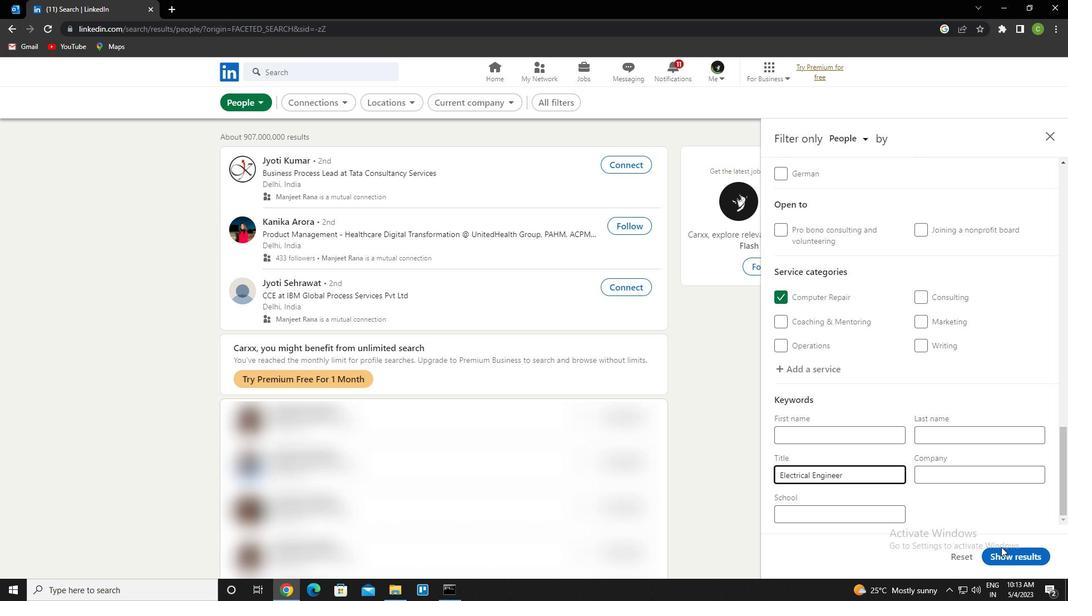 
Action: Mouse moved to (684, 501)
Screenshot: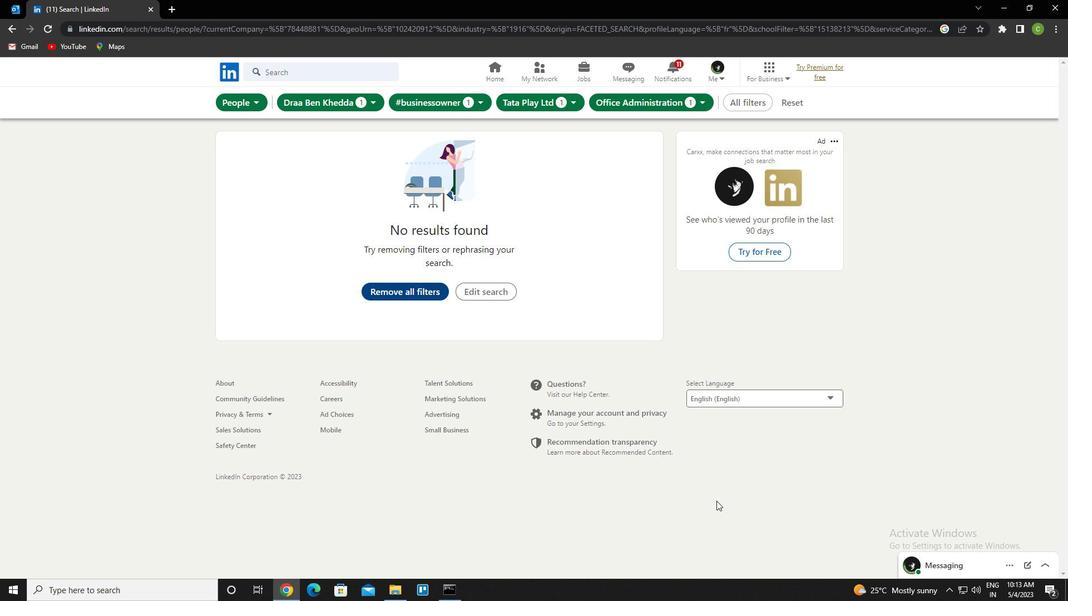 
